 Task: Open a blank sheet, save the file as boostproductivity.doc Add Heading 'Ways to boost productivity: 'Ways to boost productivity:  Add the following points with arrow bulletsAdd the following points with arrow bullets •	Prioritize tasks_x000D_
•	Set deadlines_x000D_
•	Eliminate distractions_x000D_
 Highlight heading with color  Grey Select the entire text and apply  Outside Borders ,change the font size of heading and points to 22
Action: Mouse moved to (24, 21)
Screenshot: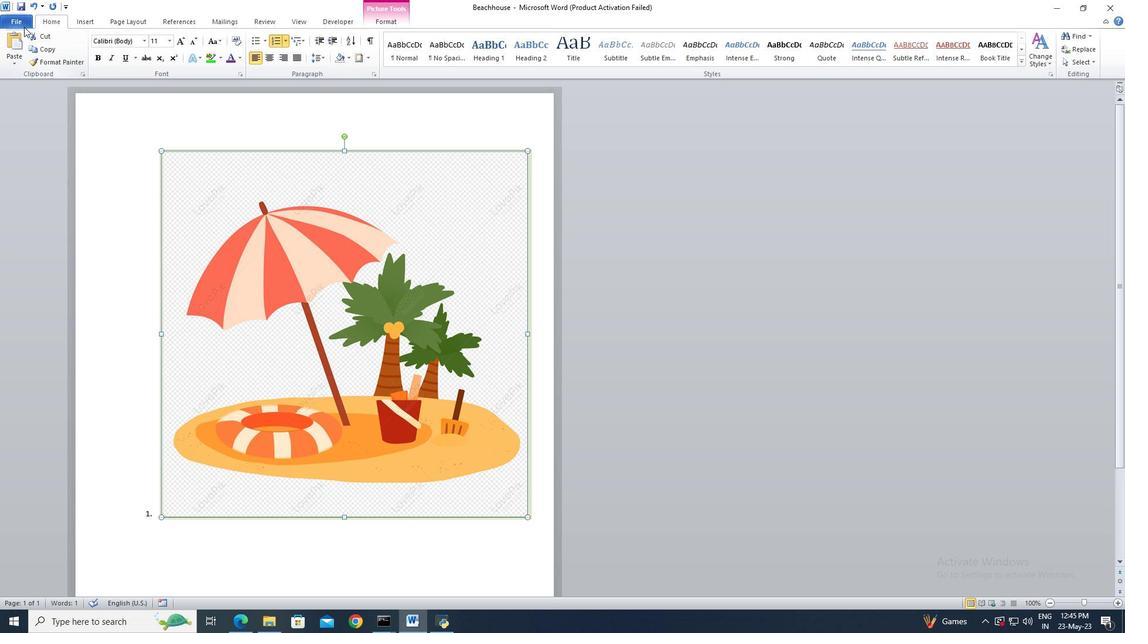 
Action: Mouse pressed left at (24, 21)
Screenshot: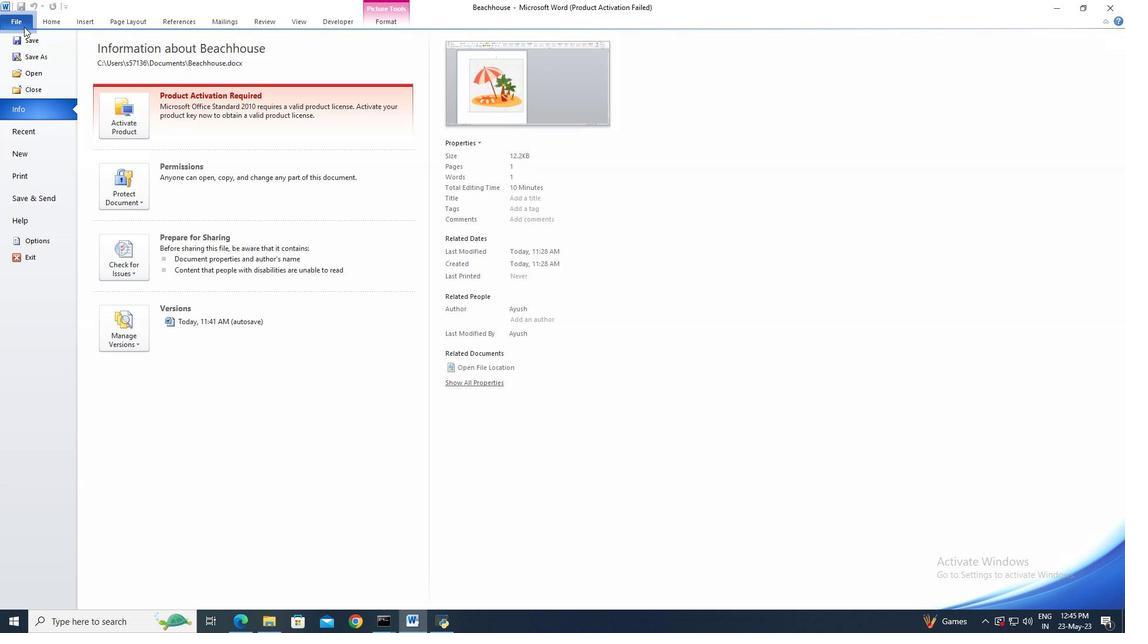 
Action: Mouse moved to (21, 148)
Screenshot: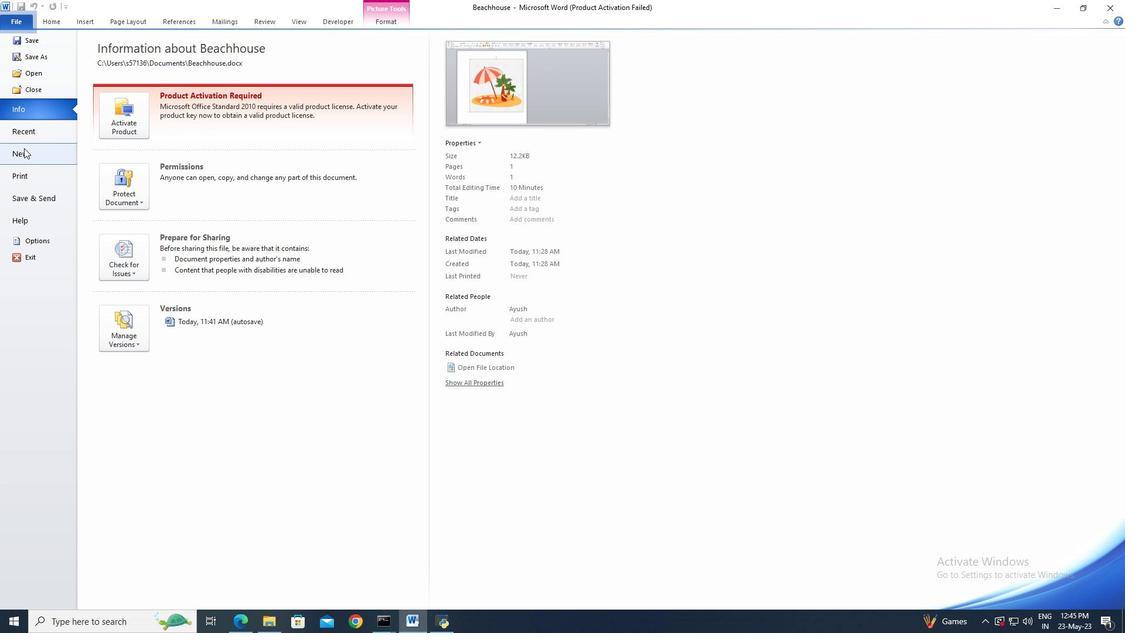 
Action: Mouse pressed left at (21, 148)
Screenshot: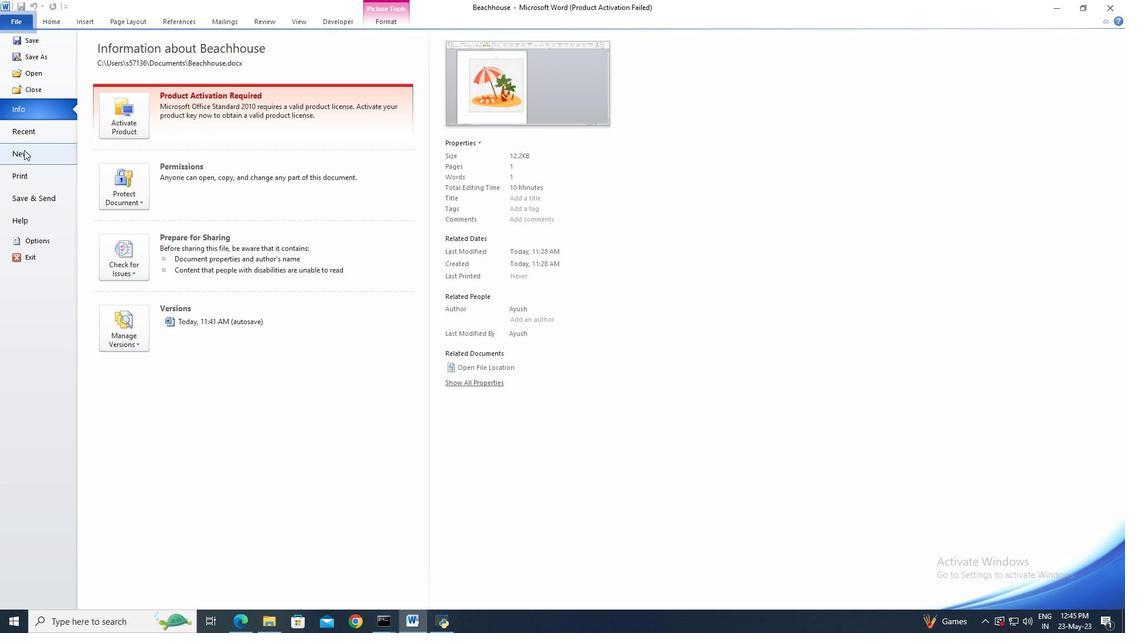 
Action: Mouse moved to (575, 293)
Screenshot: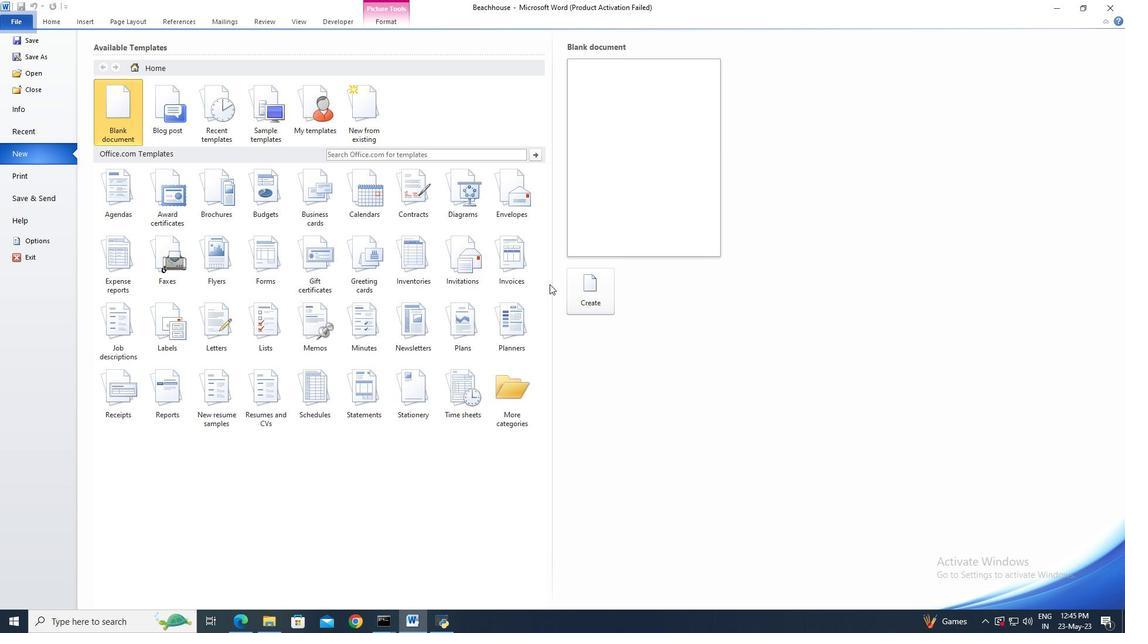 
Action: Mouse pressed left at (575, 293)
Screenshot: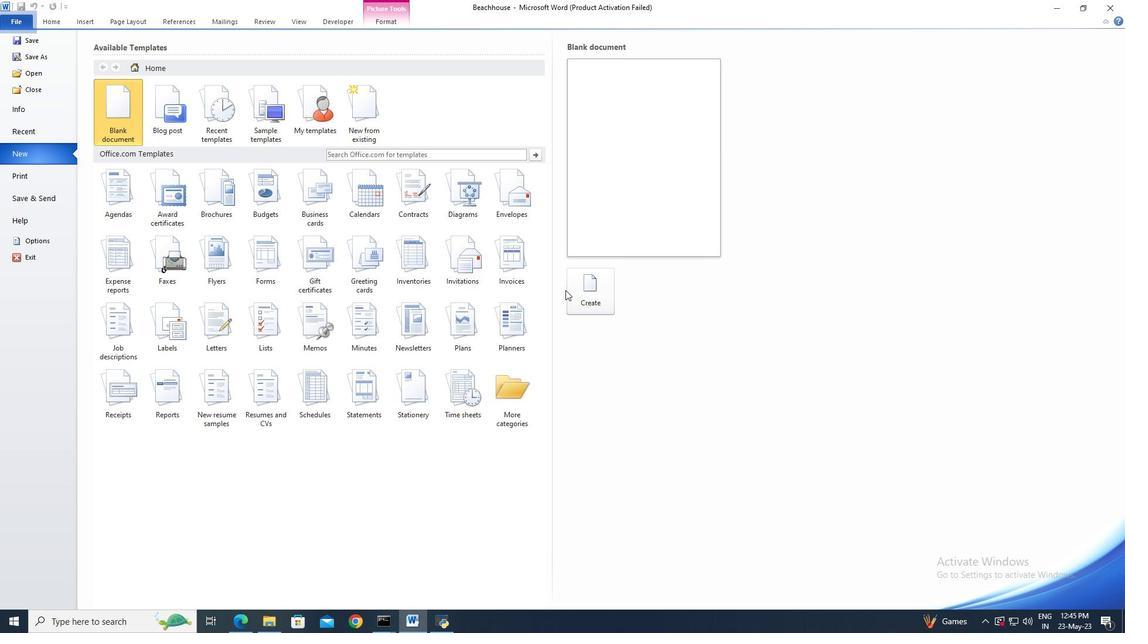 
Action: Mouse moved to (24, 17)
Screenshot: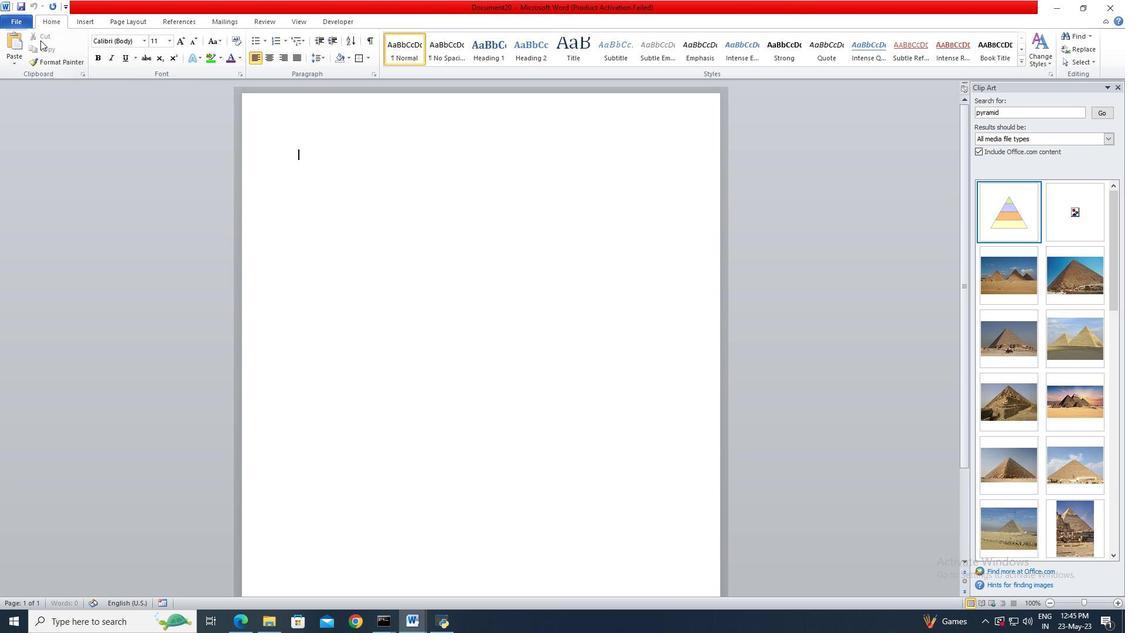 
Action: Mouse pressed left at (24, 17)
Screenshot: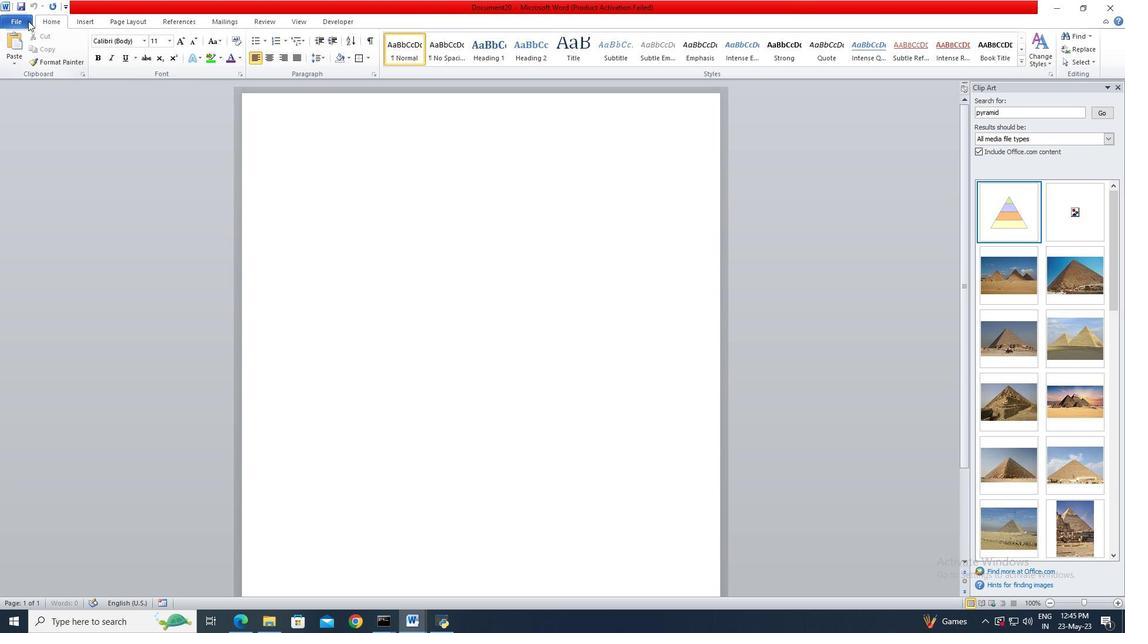 
Action: Mouse moved to (28, 60)
Screenshot: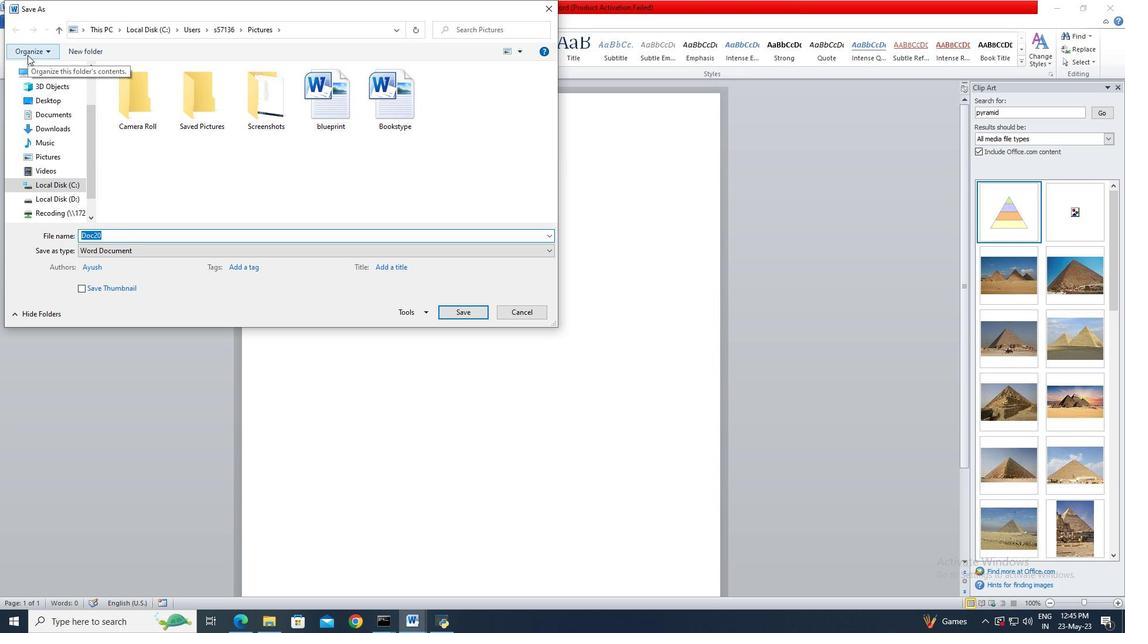
Action: Mouse pressed left at (28, 60)
Screenshot: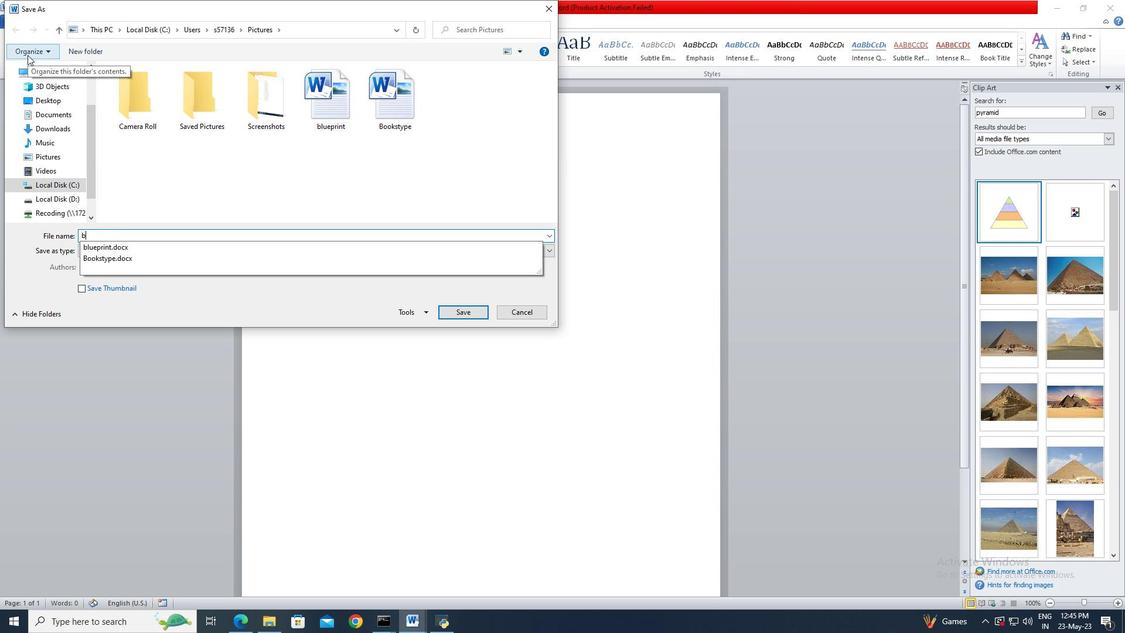 
Action: Mouse moved to (544, 318)
Screenshot: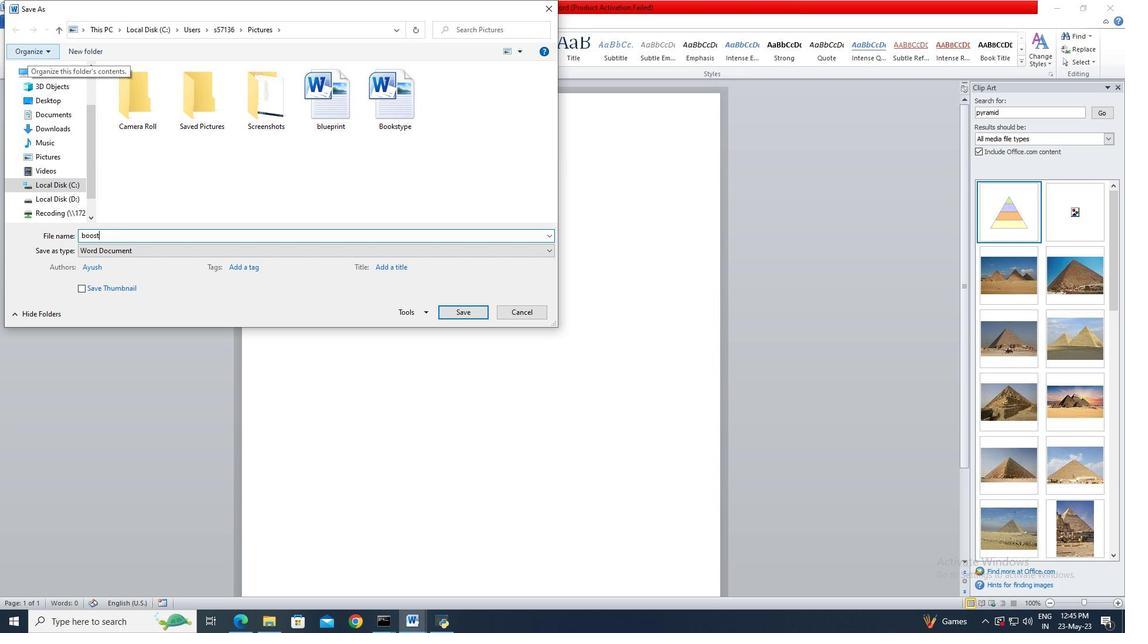 
Action: Mouse pressed left at (544, 318)
Screenshot: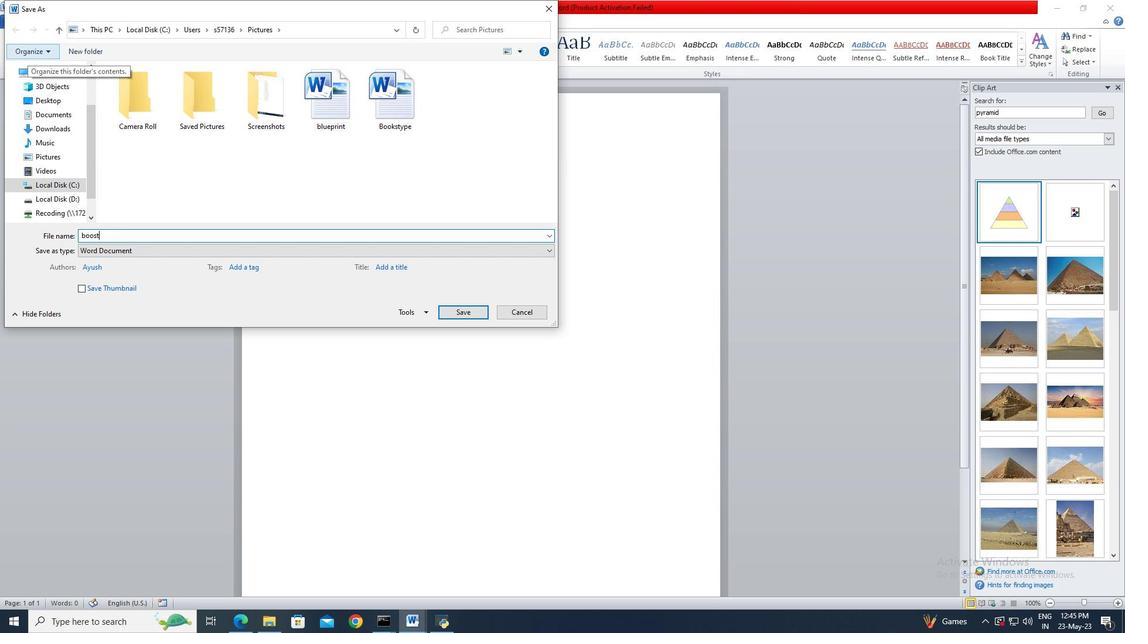 
Action: Mouse moved to (24, 26)
Screenshot: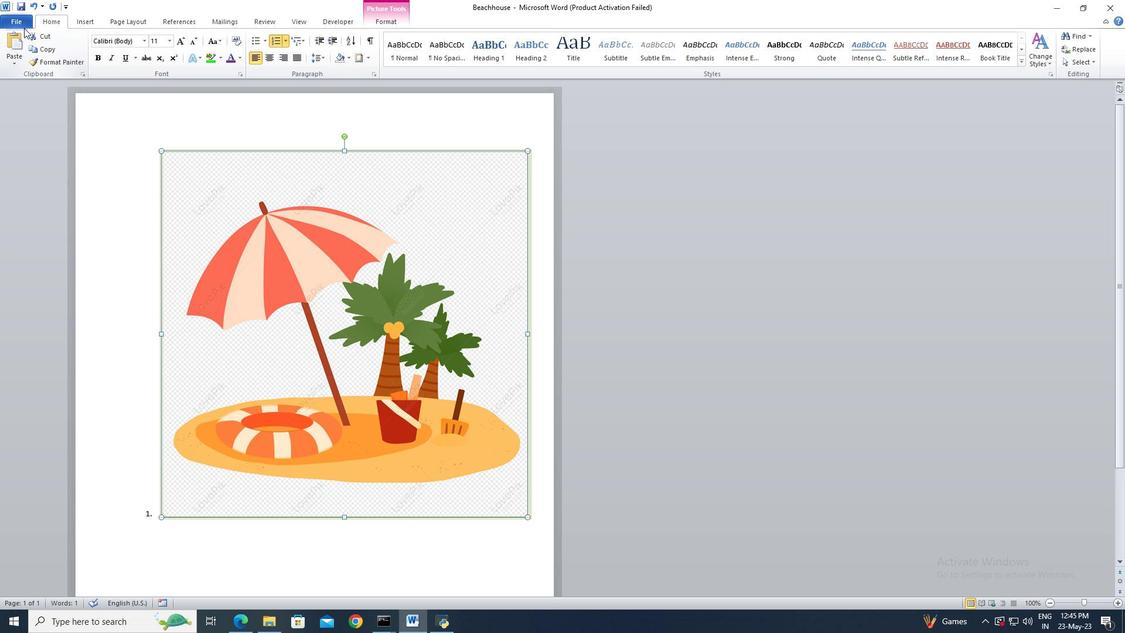 
Action: Mouse pressed left at (24, 26)
Screenshot: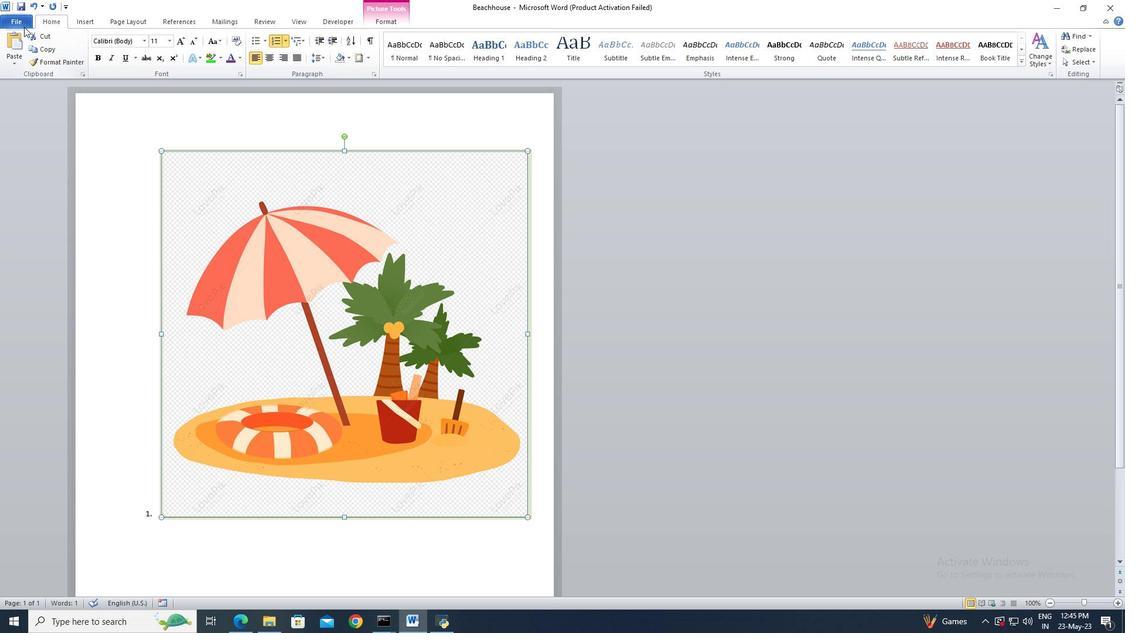 
Action: Mouse moved to (24, 150)
Screenshot: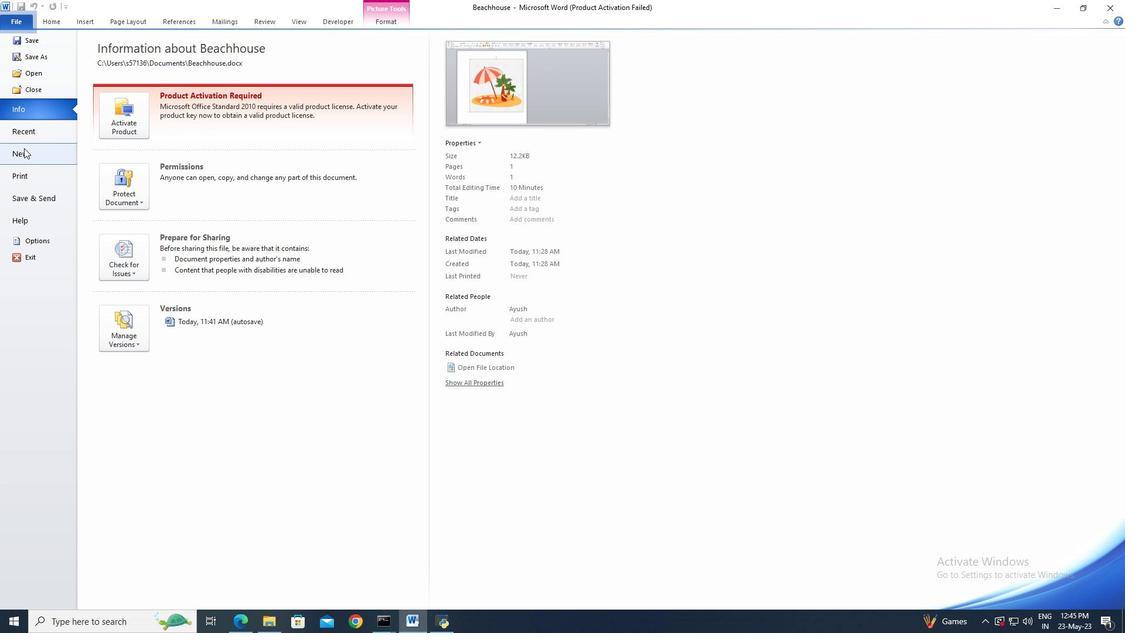 
Action: Mouse pressed left at (24, 150)
Screenshot: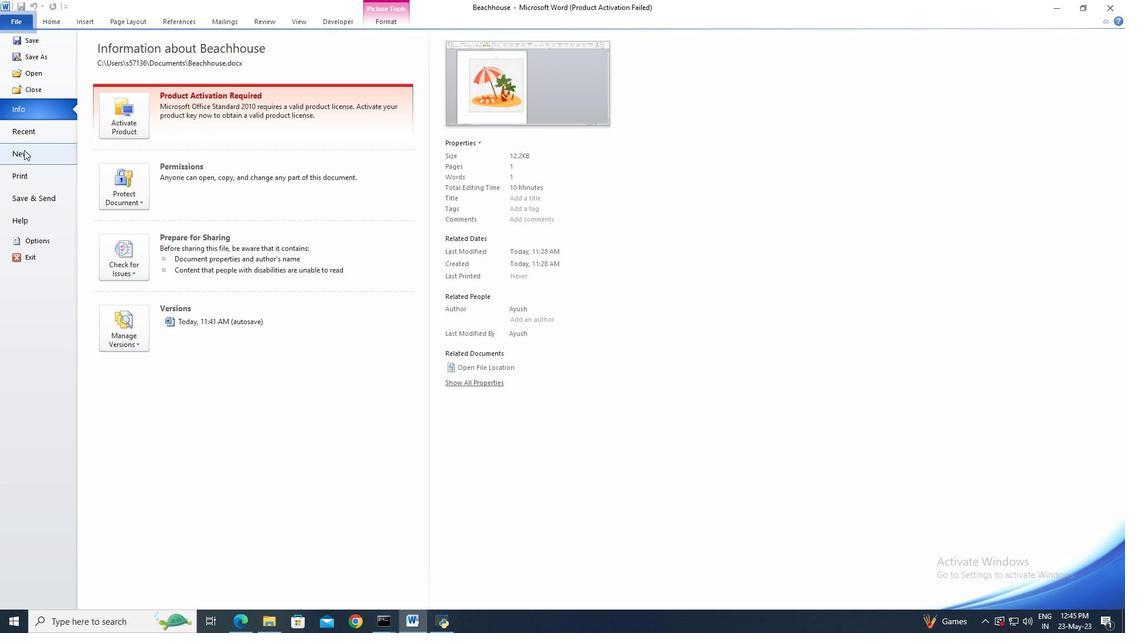 
Action: Mouse moved to (572, 291)
Screenshot: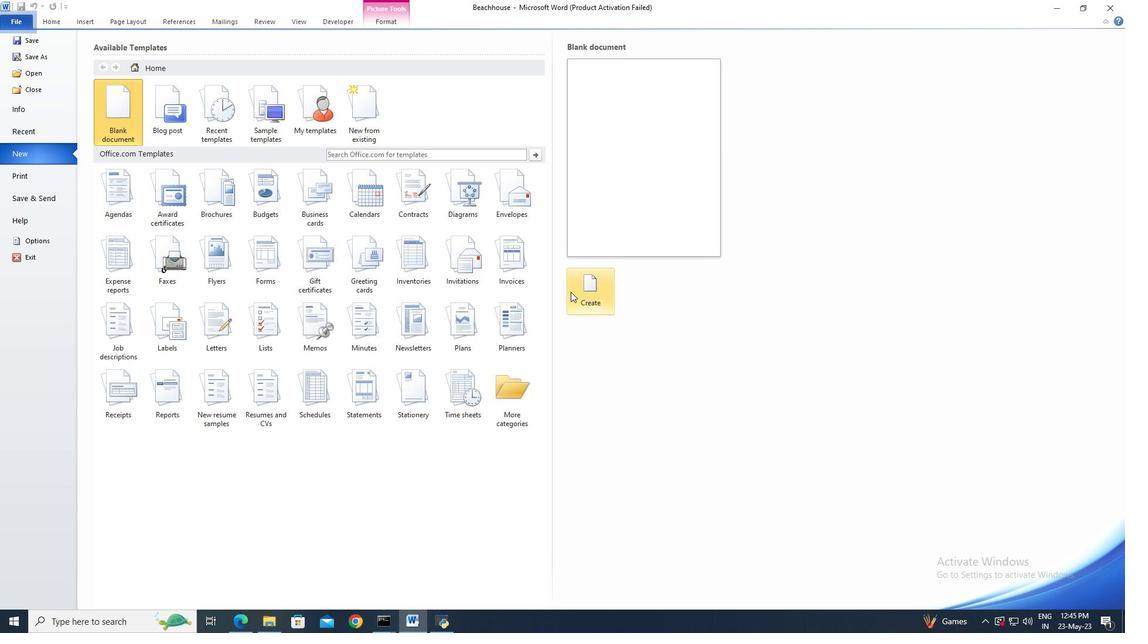 
Action: Mouse pressed left at (572, 291)
Screenshot: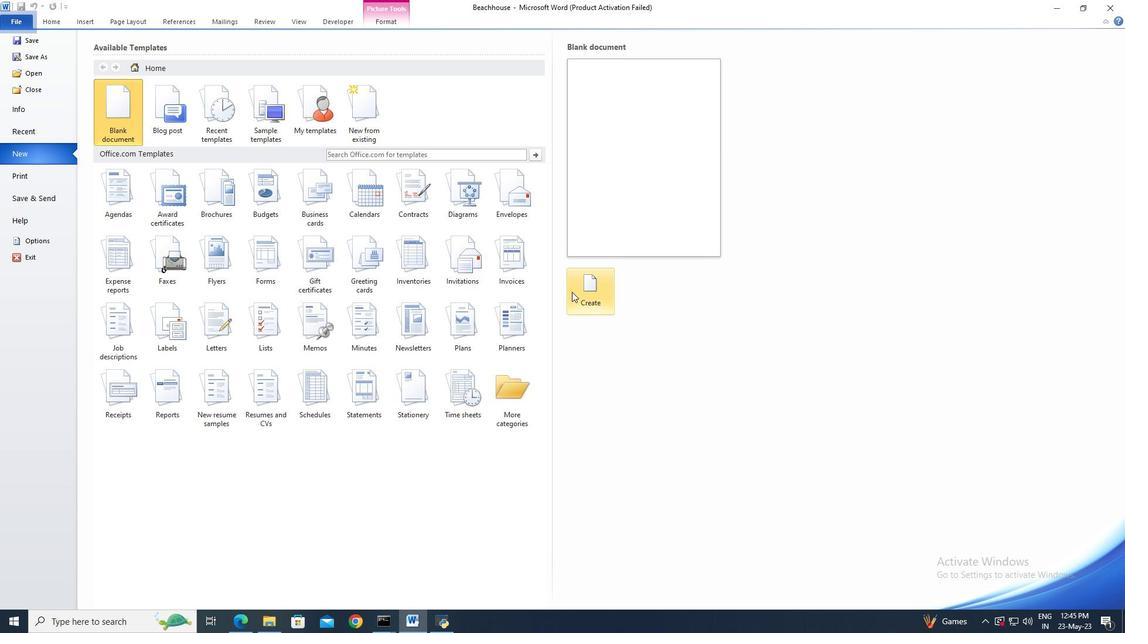 
Action: Mouse moved to (27, 21)
Screenshot: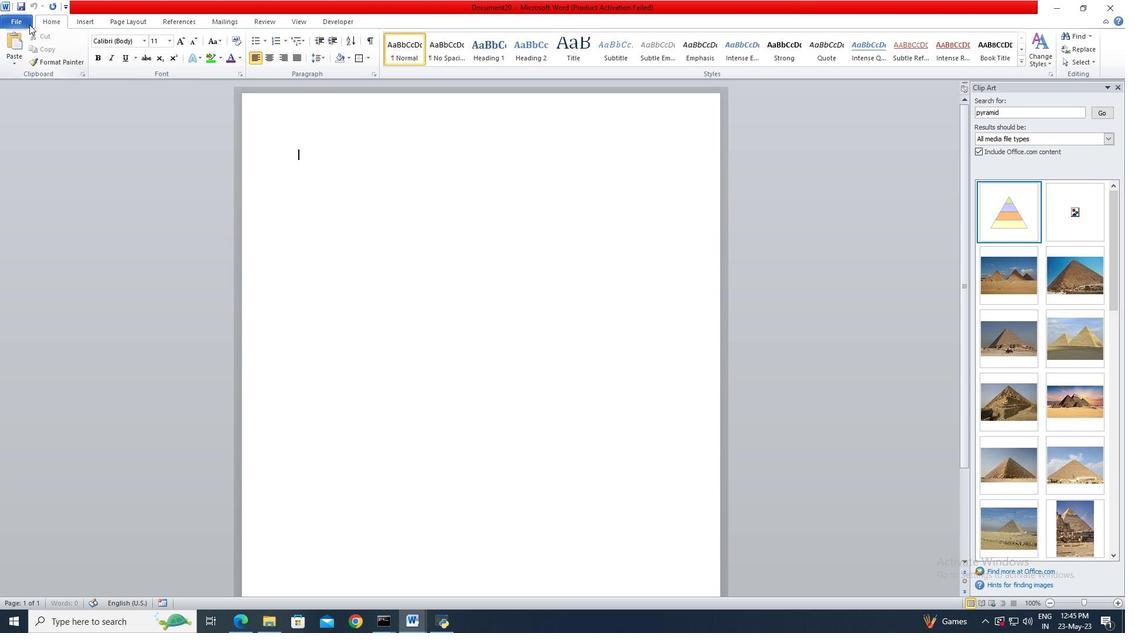 
Action: Mouse pressed left at (27, 21)
Screenshot: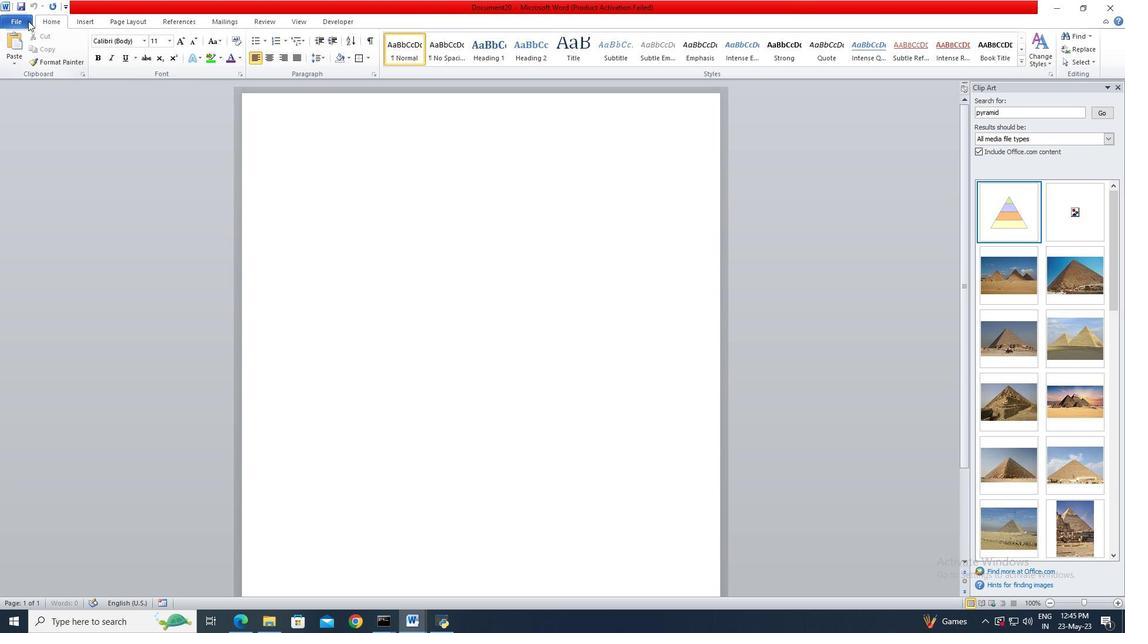
Action: Mouse moved to (27, 55)
Screenshot: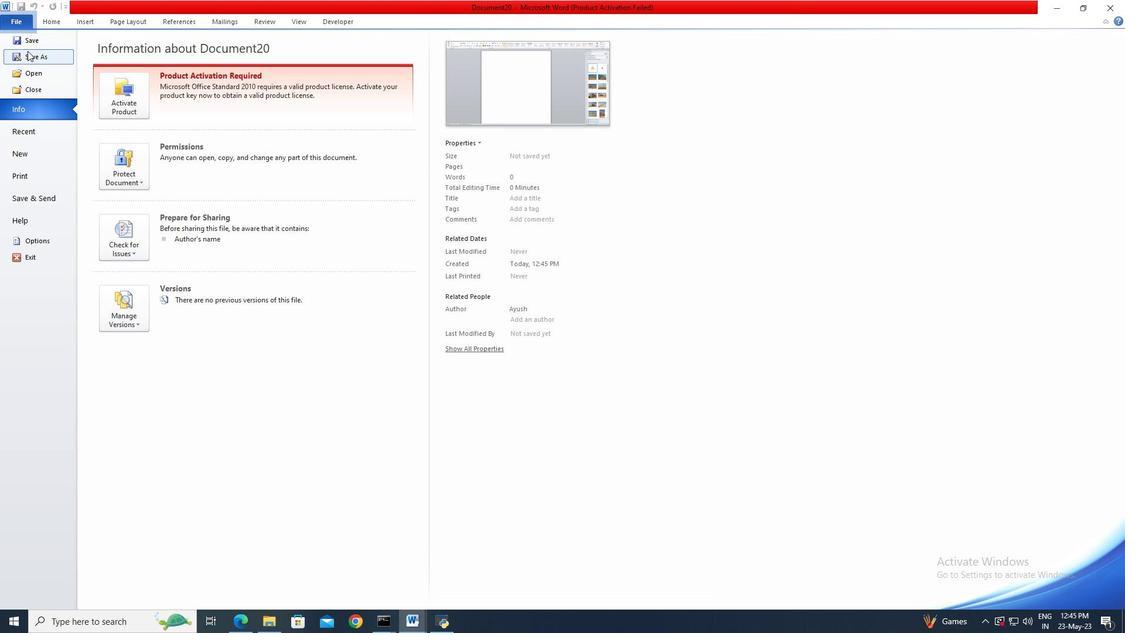 
Action: Mouse pressed left at (27, 55)
Screenshot: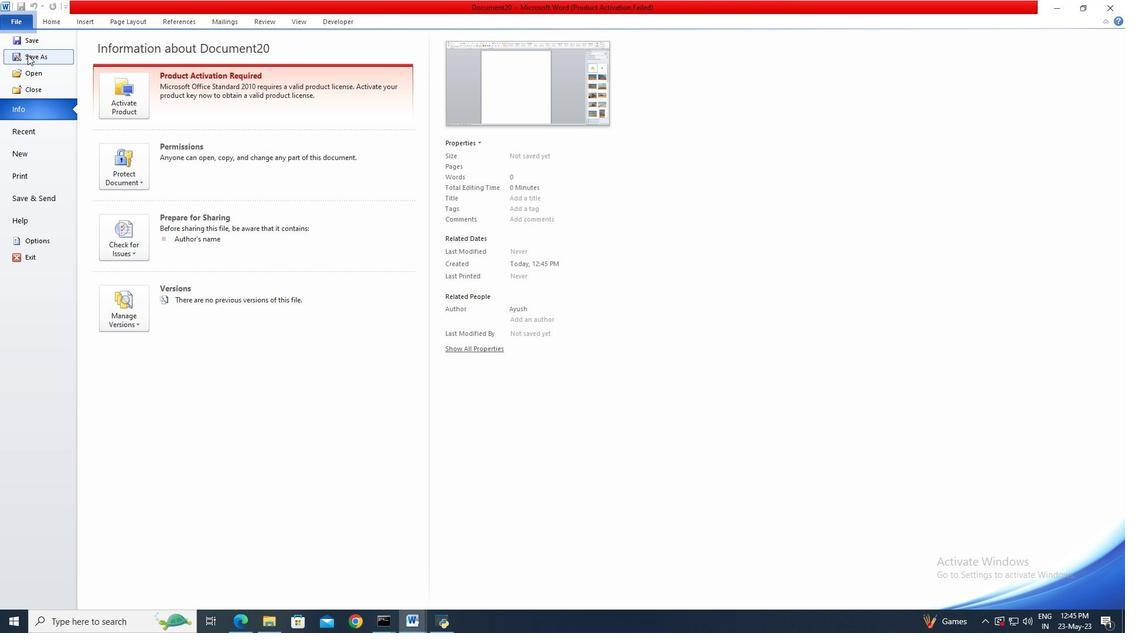 
Action: Key pressed boostproductivity
Screenshot: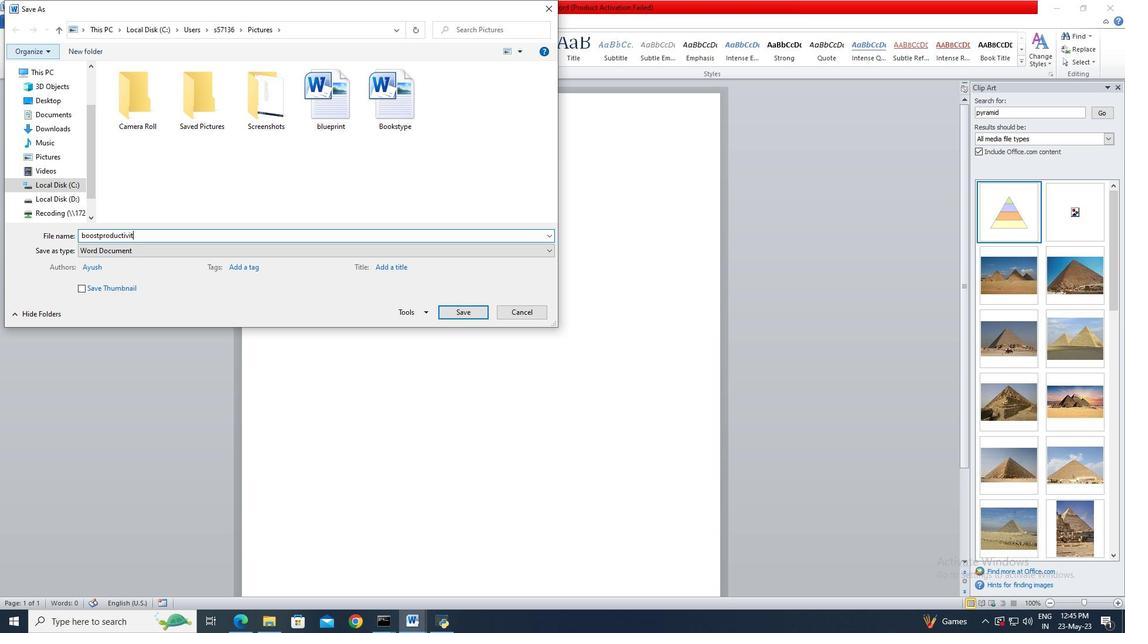 
Action: Mouse moved to (452, 310)
Screenshot: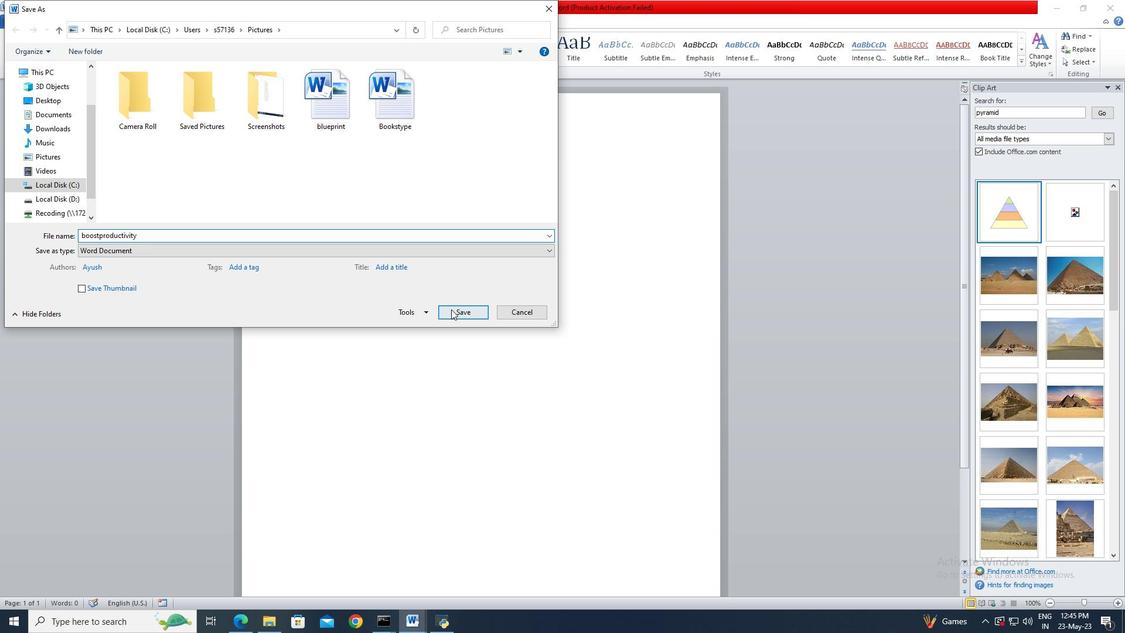 
Action: Mouse pressed left at (452, 310)
Screenshot: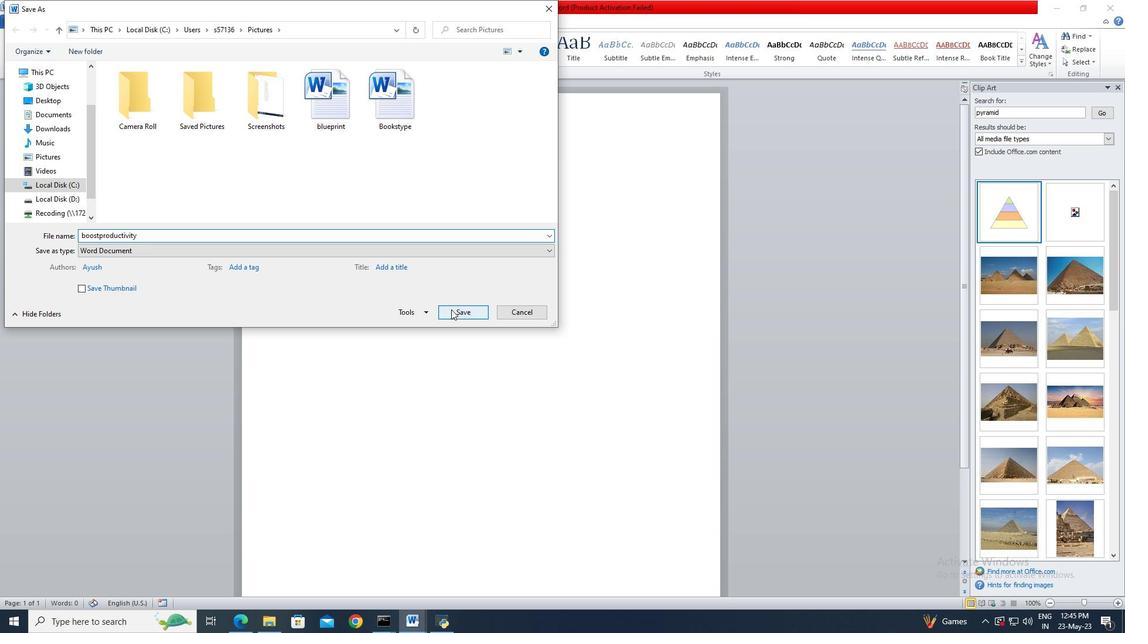 
Action: Mouse moved to (494, 59)
Screenshot: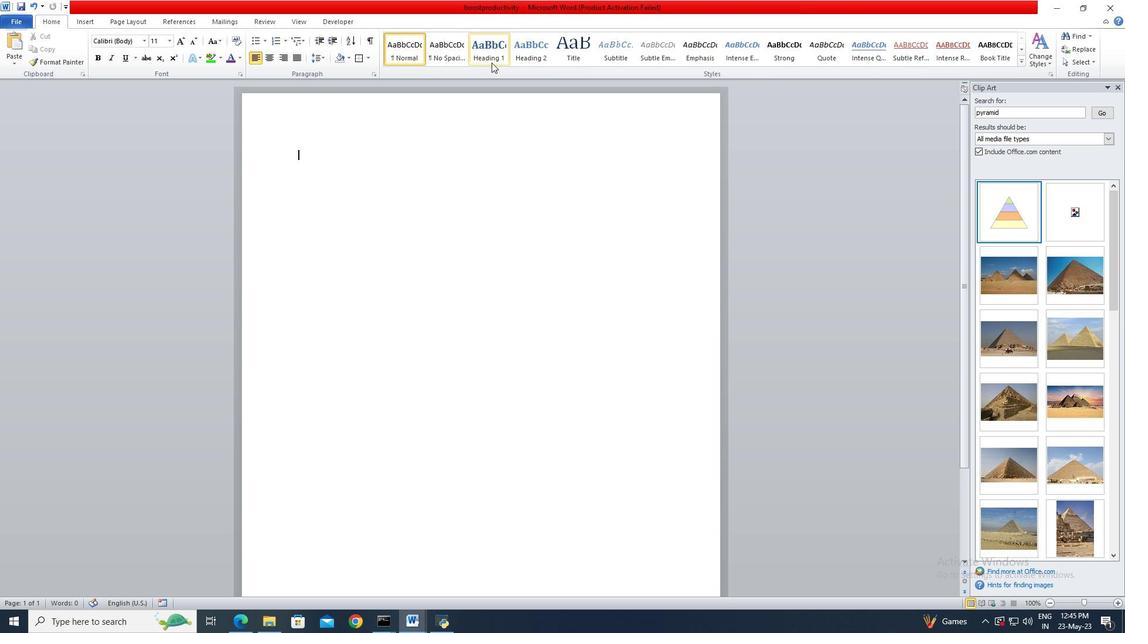 
Action: Mouse pressed left at (494, 59)
Screenshot: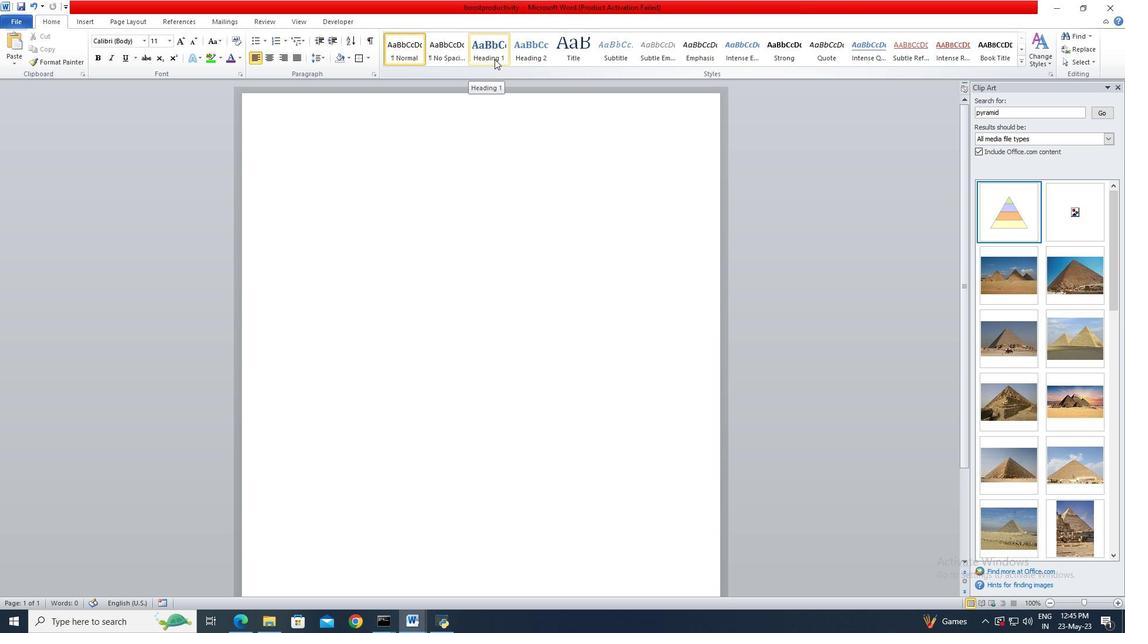 
Action: Mouse moved to (386, 173)
Screenshot: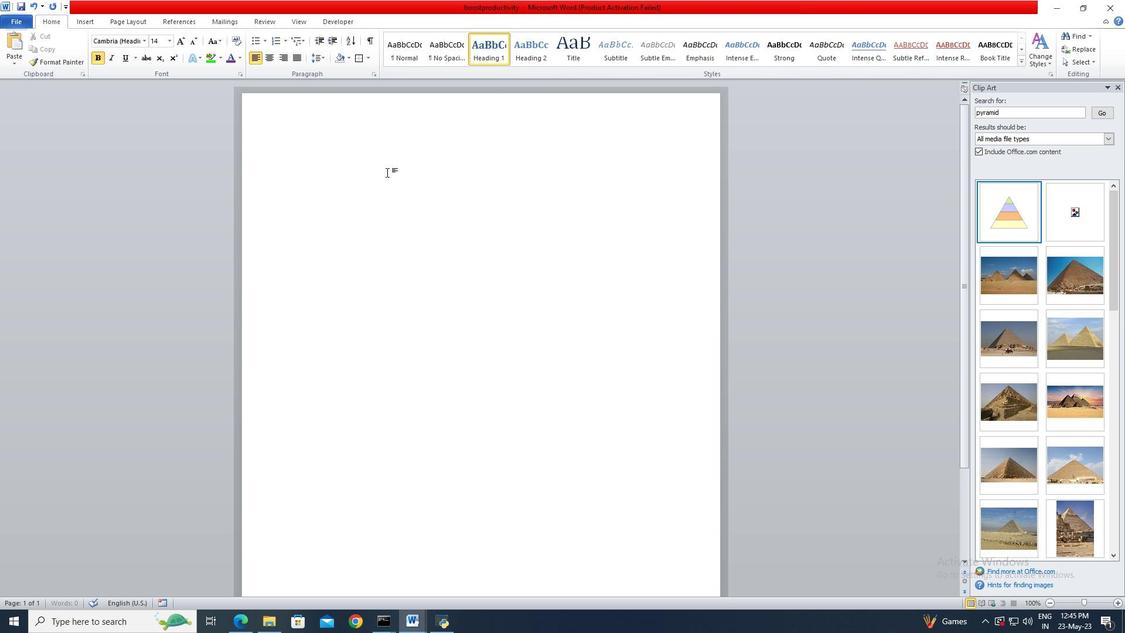
Action: Mouse pressed left at (386, 173)
Screenshot: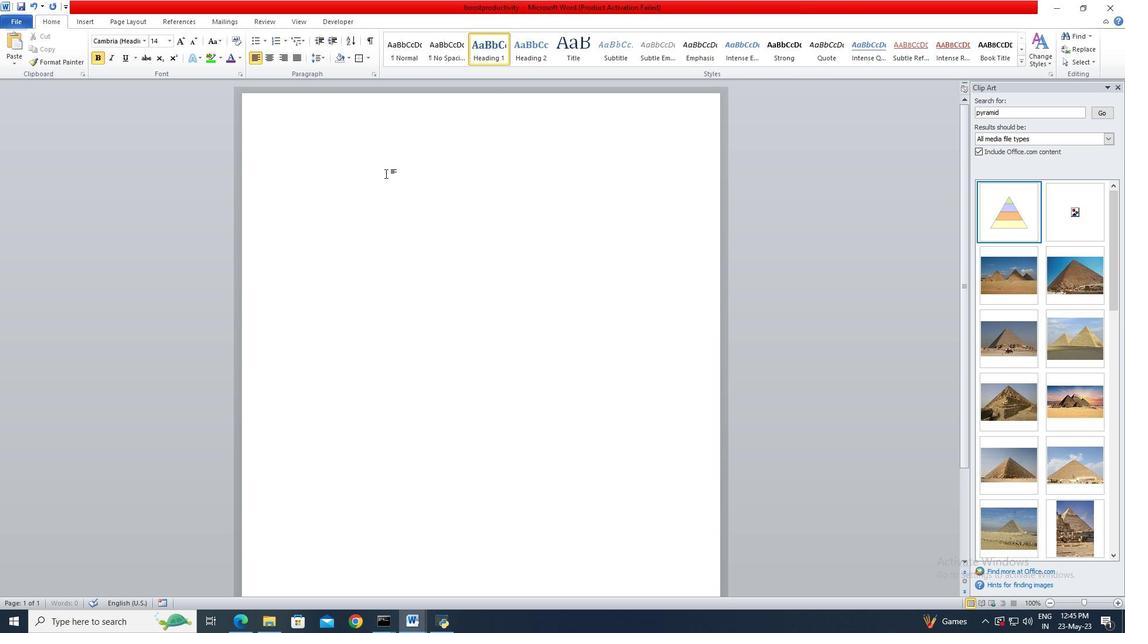 
Action: Key pressed <Key.shift>Ways<Key.space>to<Key.space>boos<Key.backspace>ost<Key.space>produc<Key.backspace><Key.backspace>ductiviiity<Key.enter><Key.enter><Key.enter>
Screenshot: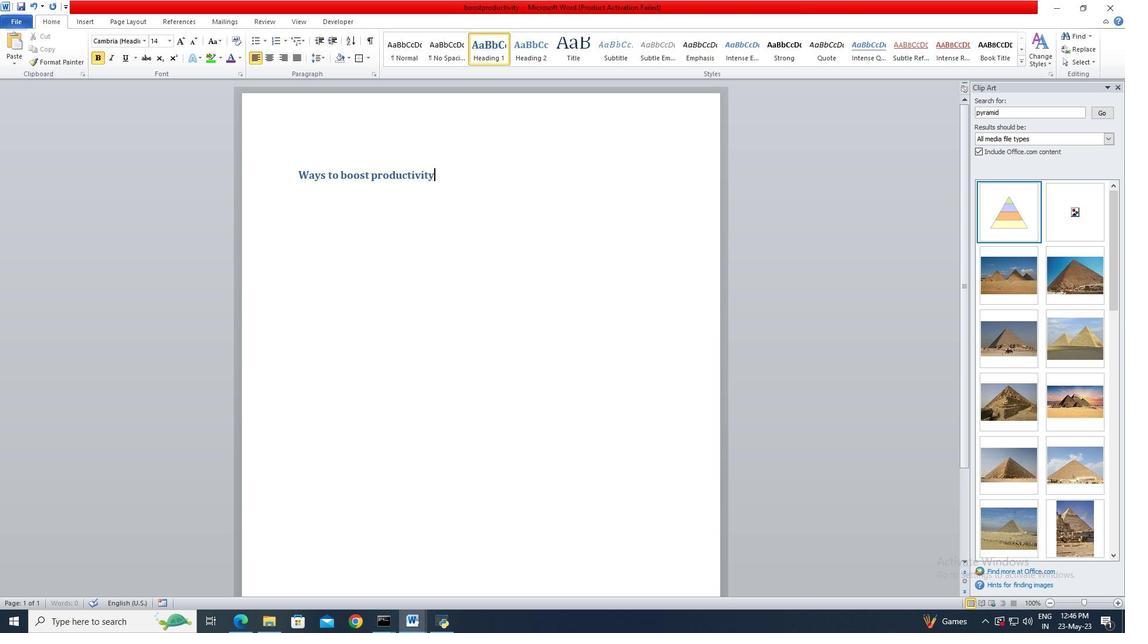 
Action: Mouse moved to (267, 41)
Screenshot: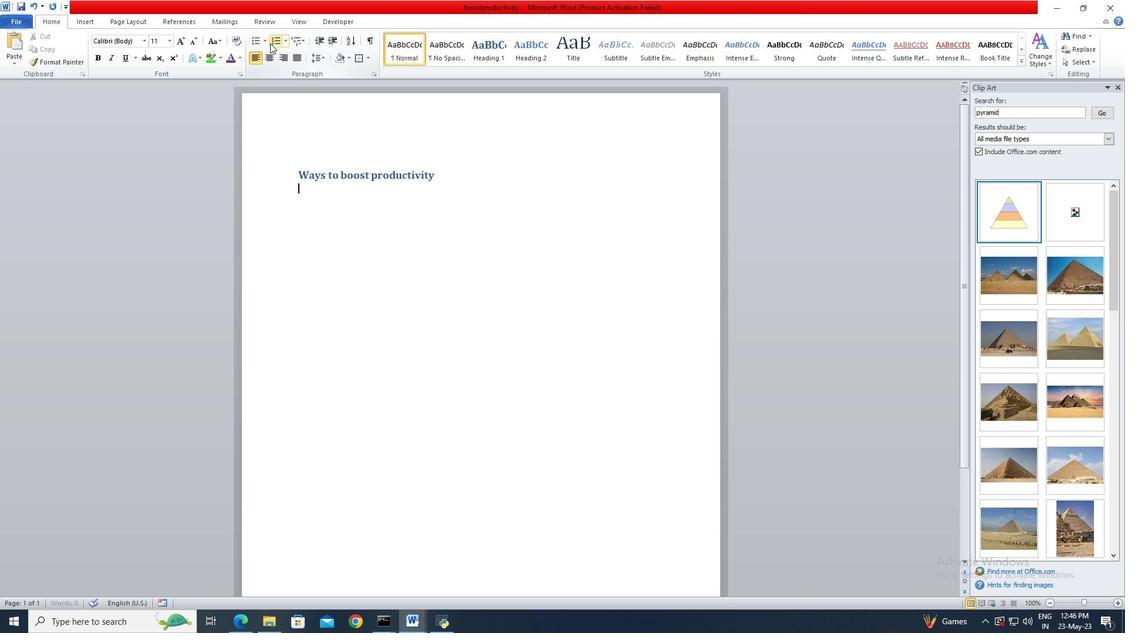 
Action: Mouse pressed left at (267, 41)
Screenshot: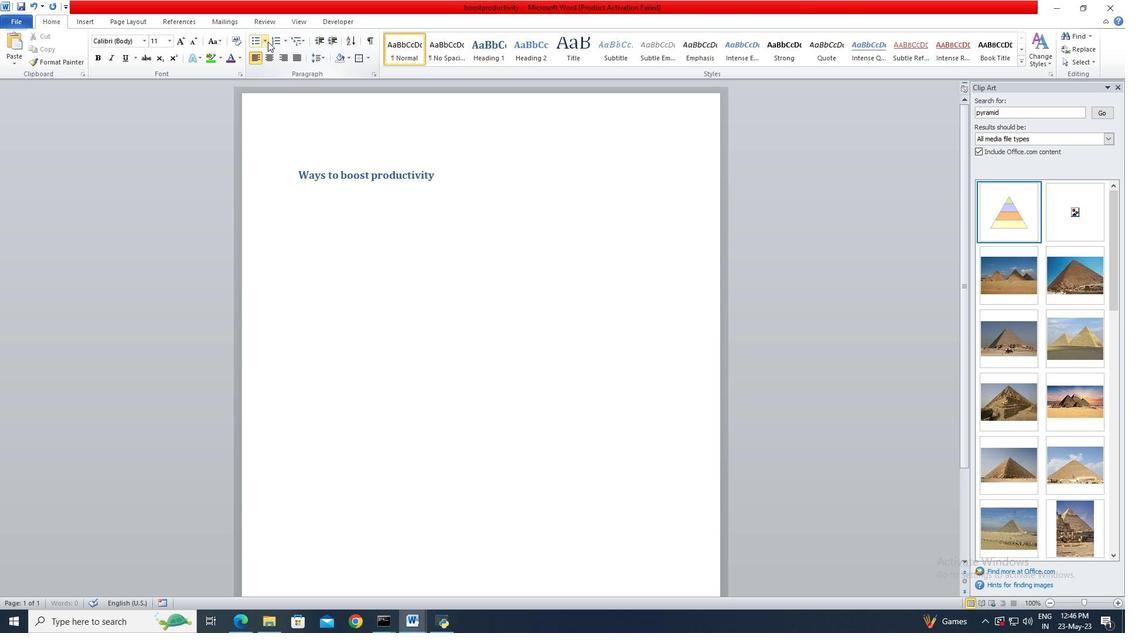 
Action: Mouse moved to (265, 99)
Screenshot: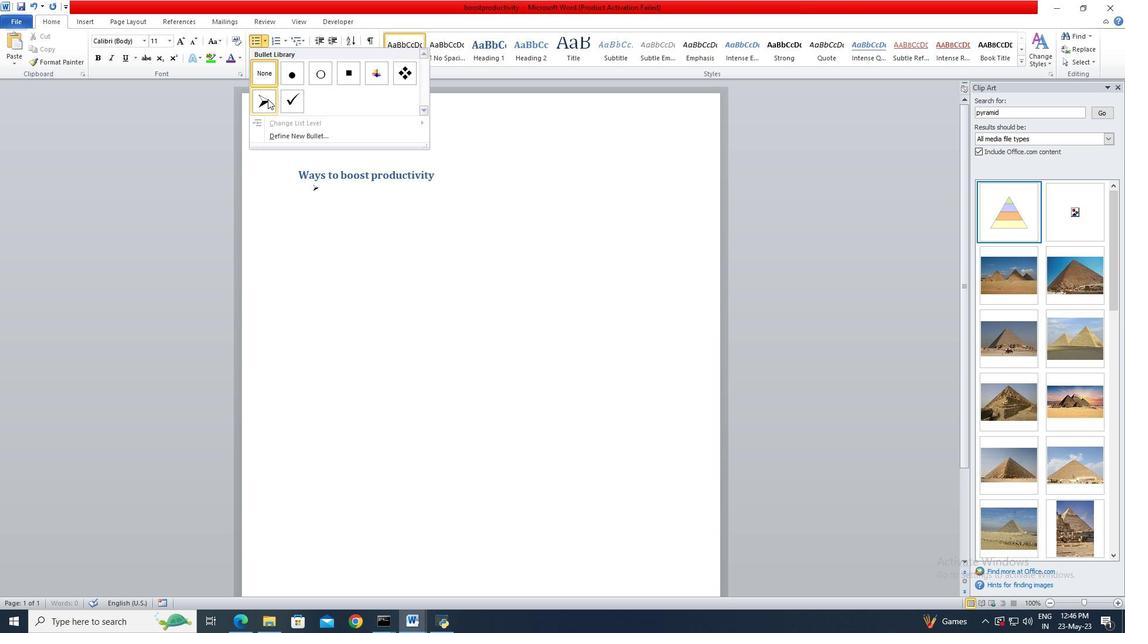 
Action: Mouse pressed left at (265, 99)
Screenshot: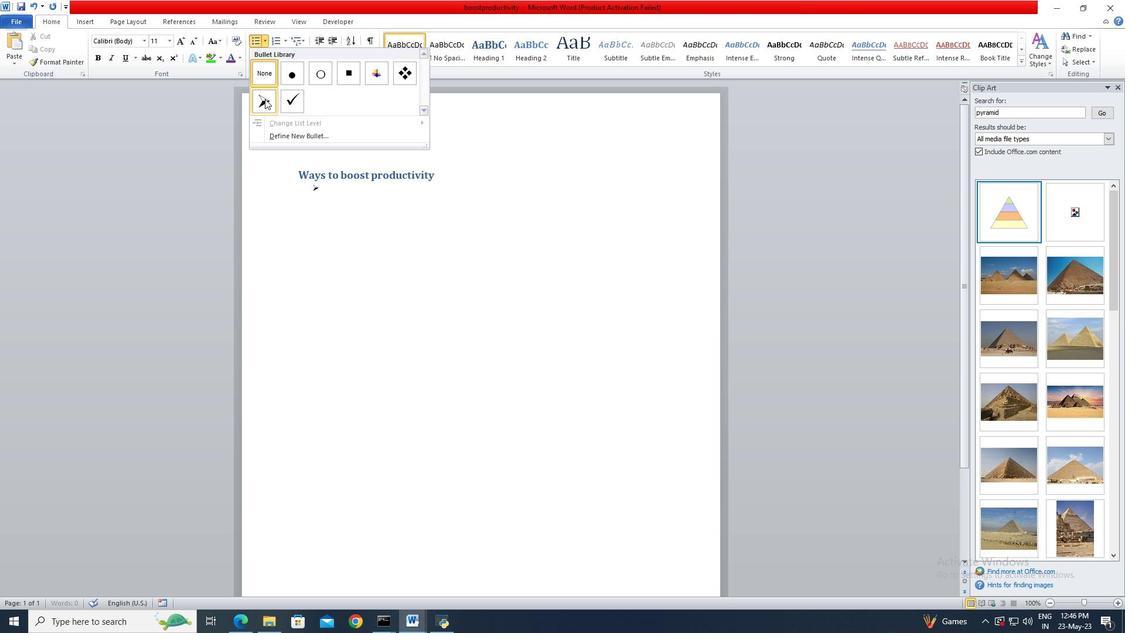 
Action: Mouse moved to (350, 215)
Screenshot: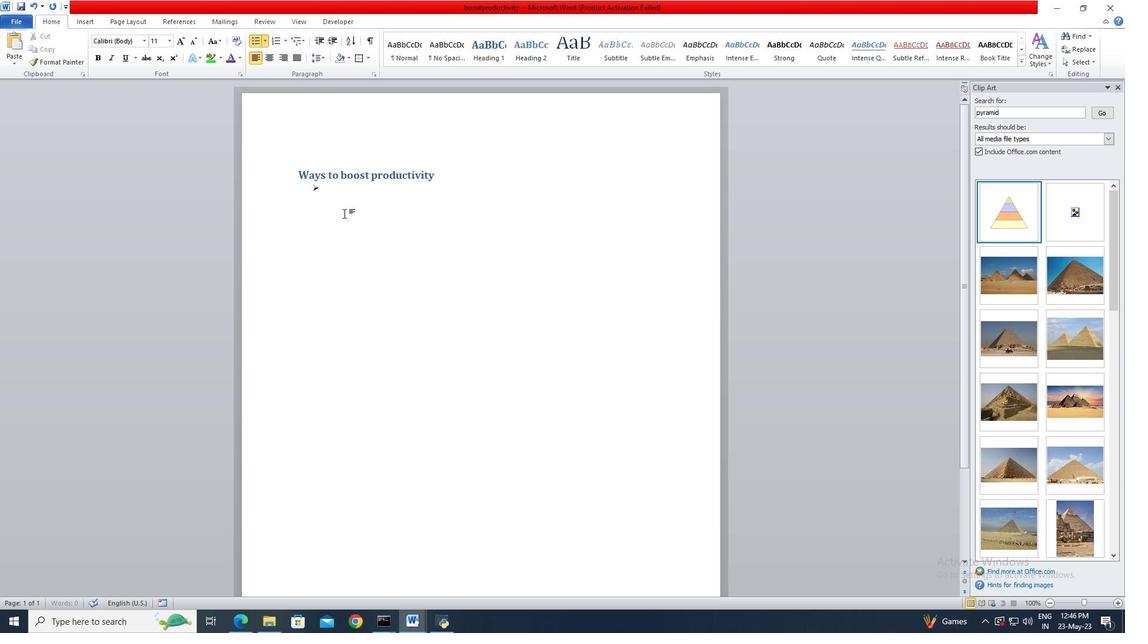 
Action: Key pressed <Key.shift>Prioritize<Key.space>t<Key.backspace><Key.space>tasks<Key.enter><Key.shift>Set<Key.space><Key.space>deaddlineesss<Key.enter><Key.shift>El<Key.backspace><Key.shift>Elimiinatte<Key.space>distracctions
Screenshot: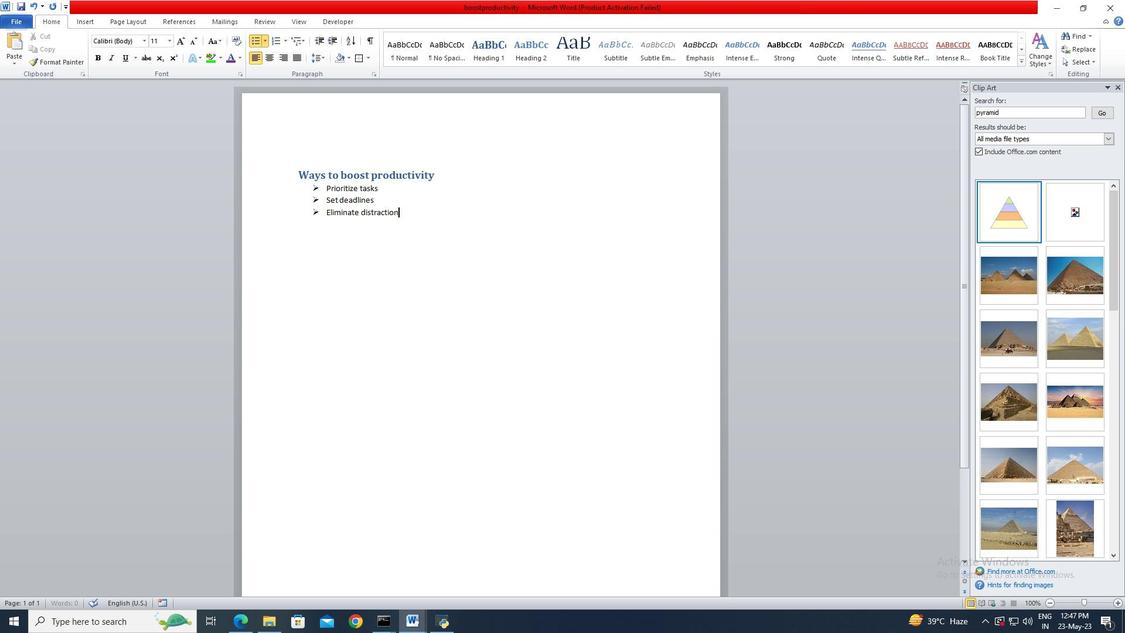 
Action: Mouse moved to (294, 172)
Screenshot: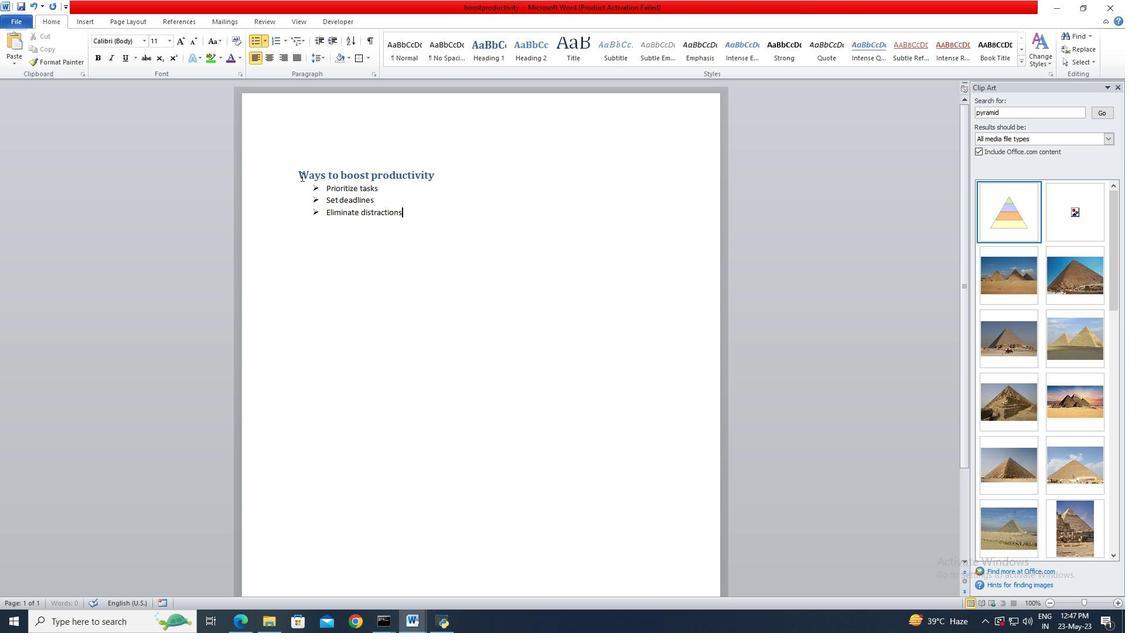 
Action: Mouse pressed left at (294, 172)
Screenshot: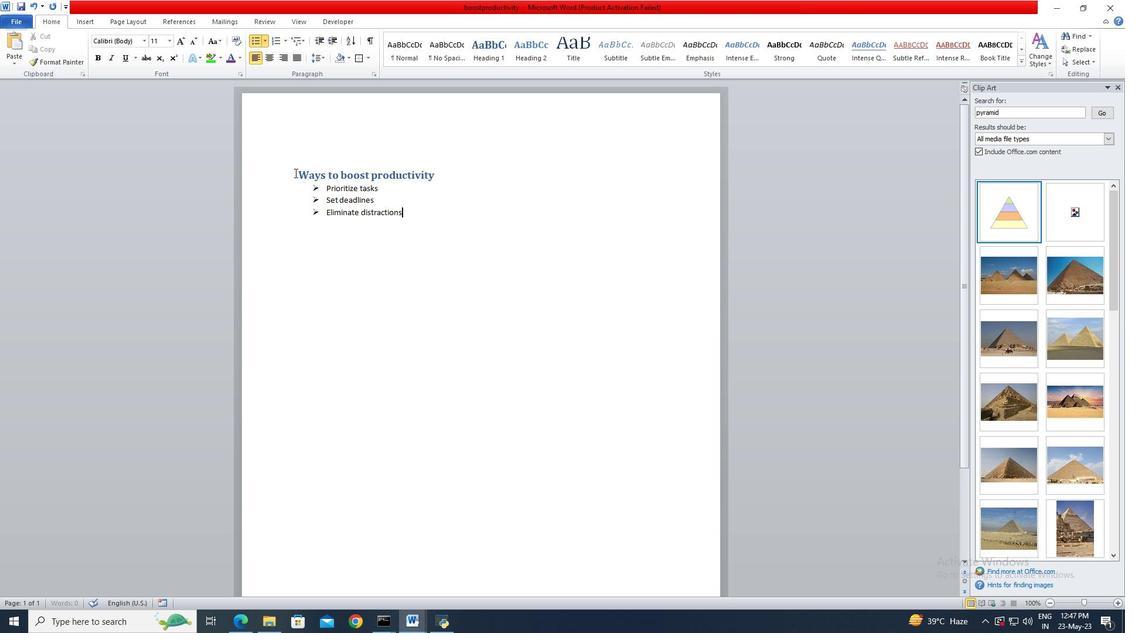 
Action: Mouse moved to (396, 170)
Screenshot: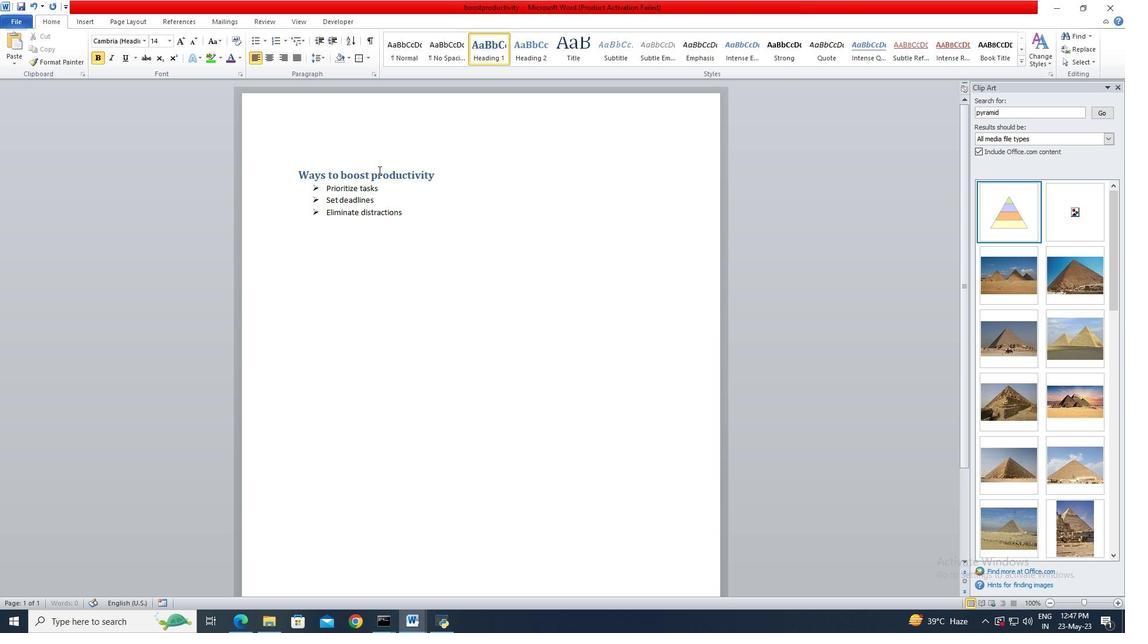
Action: Key pressed <Key.shift>
Screenshot: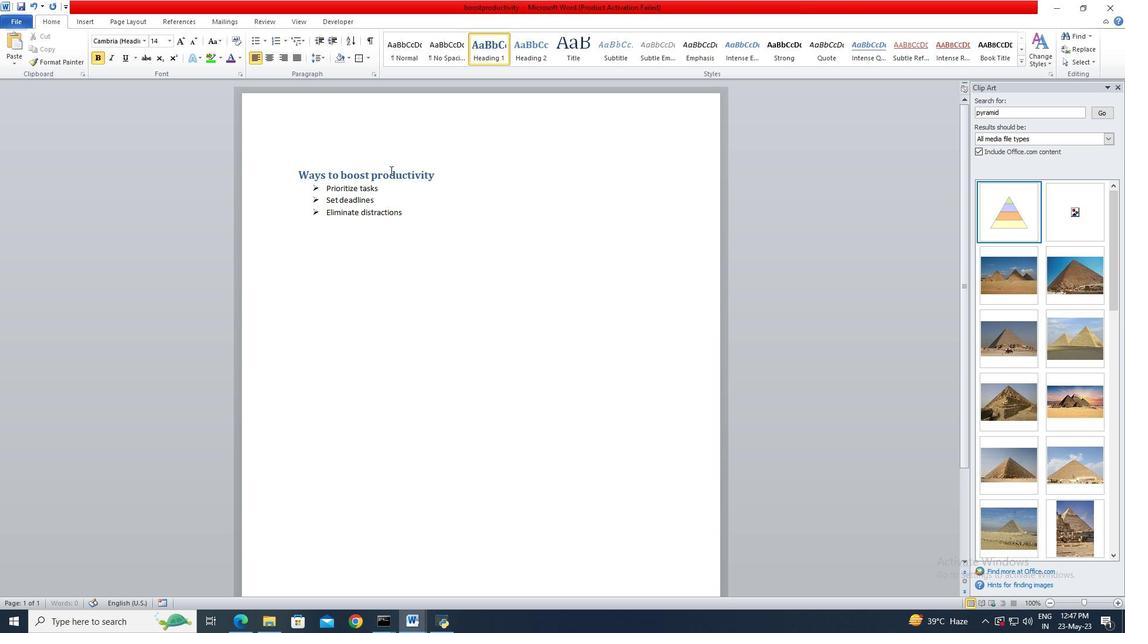 
Action: Mouse moved to (457, 170)
Screenshot: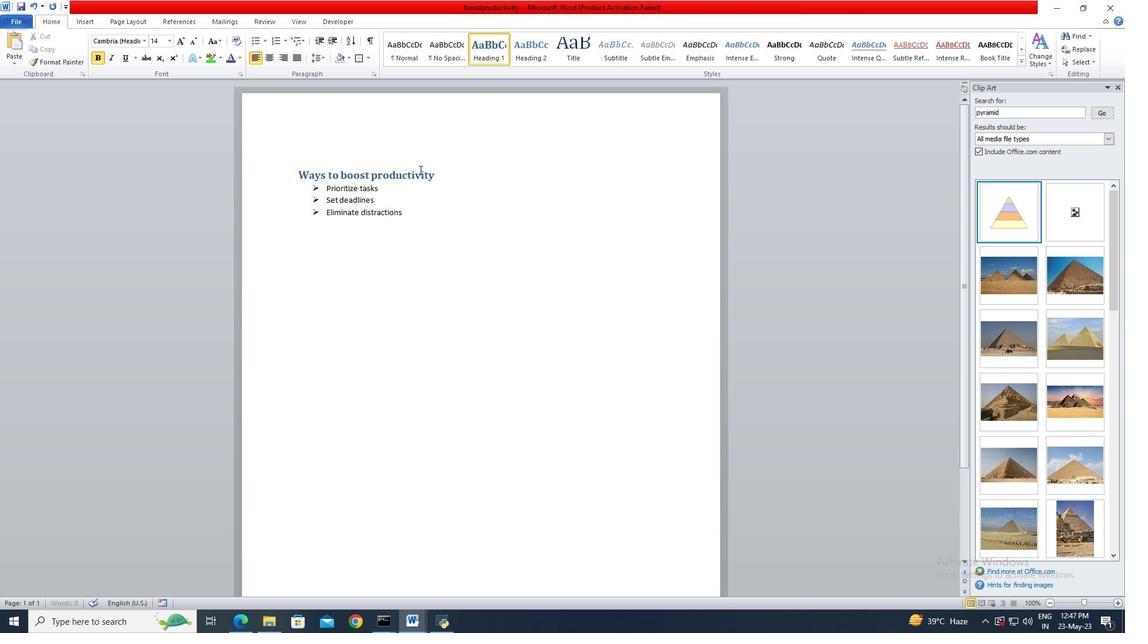 
Action: Mouse pressed left at (457, 170)
Screenshot: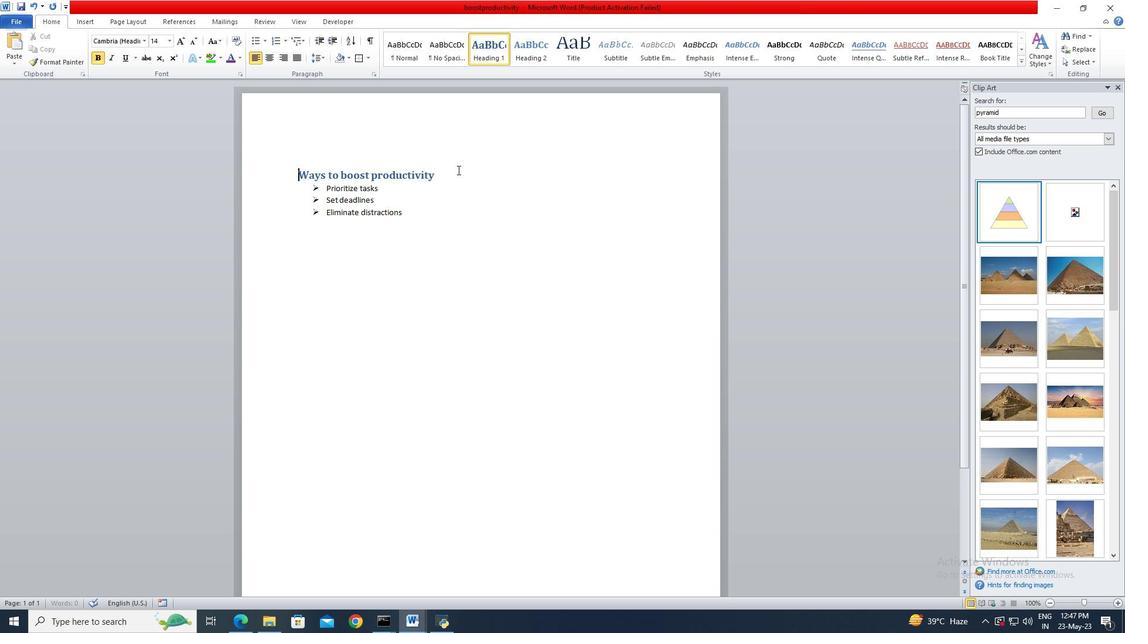 
Action: Key pressed <Key.shift><Key.shift><Key.shift><Key.shift><Key.shift>
Screenshot: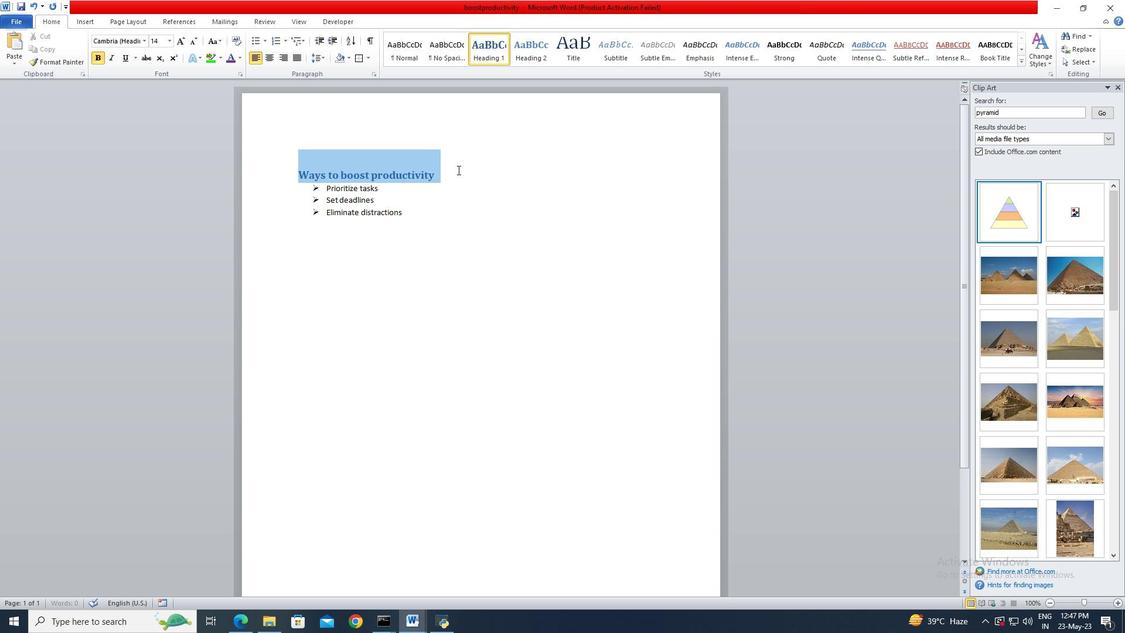 
Action: Mouse moved to (222, 57)
Screenshot: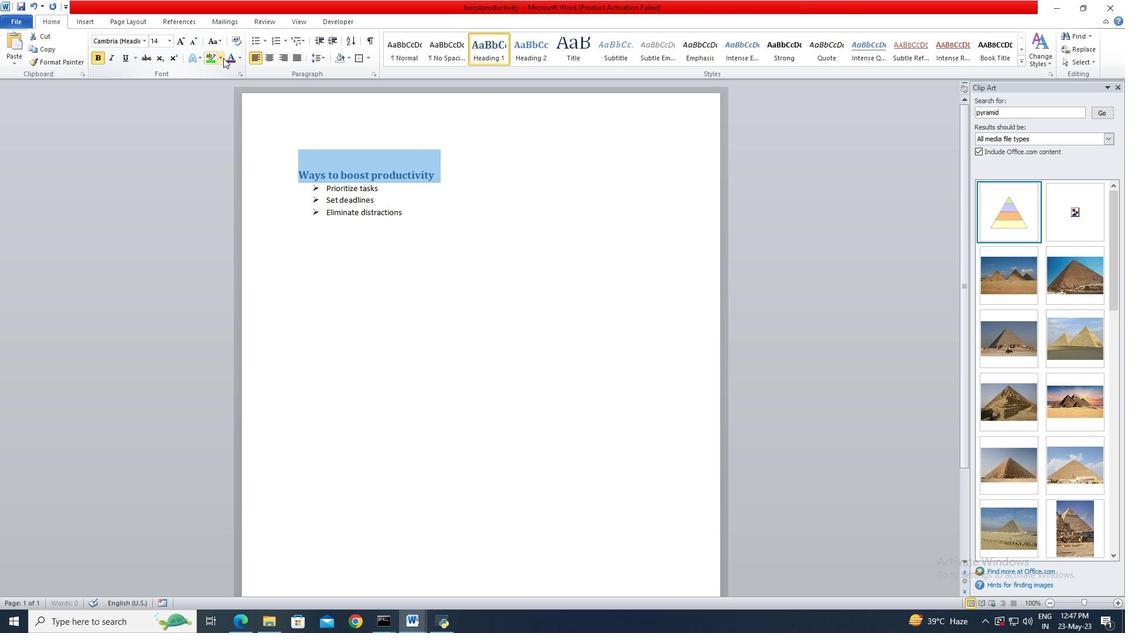 
Action: Mouse pressed left at (222, 57)
Screenshot: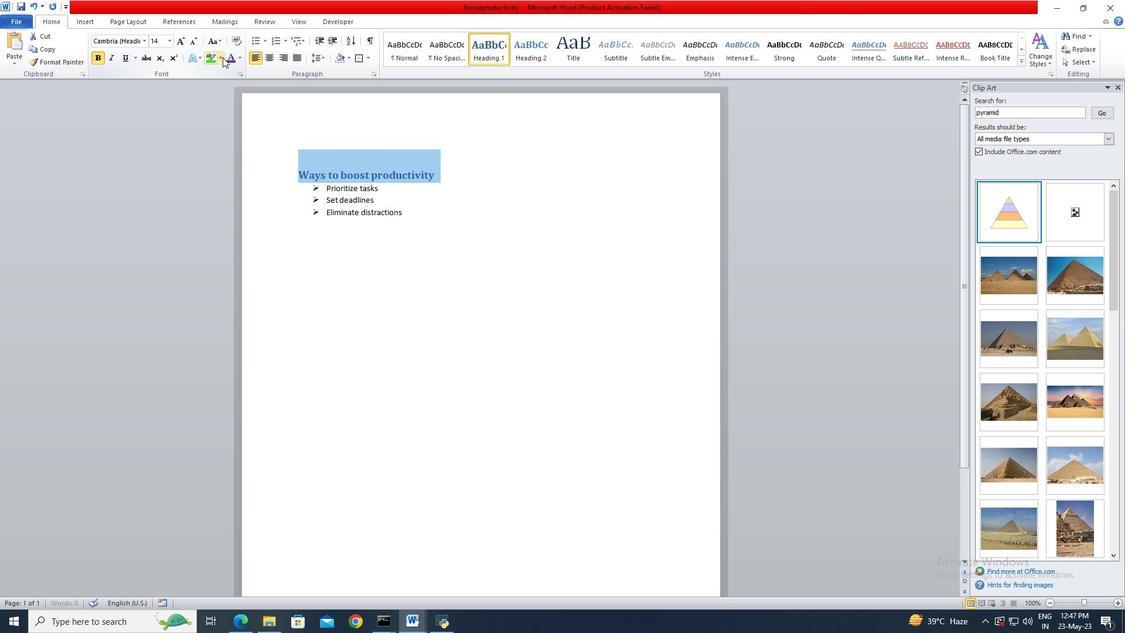 
Action: Mouse moved to (266, 107)
Screenshot: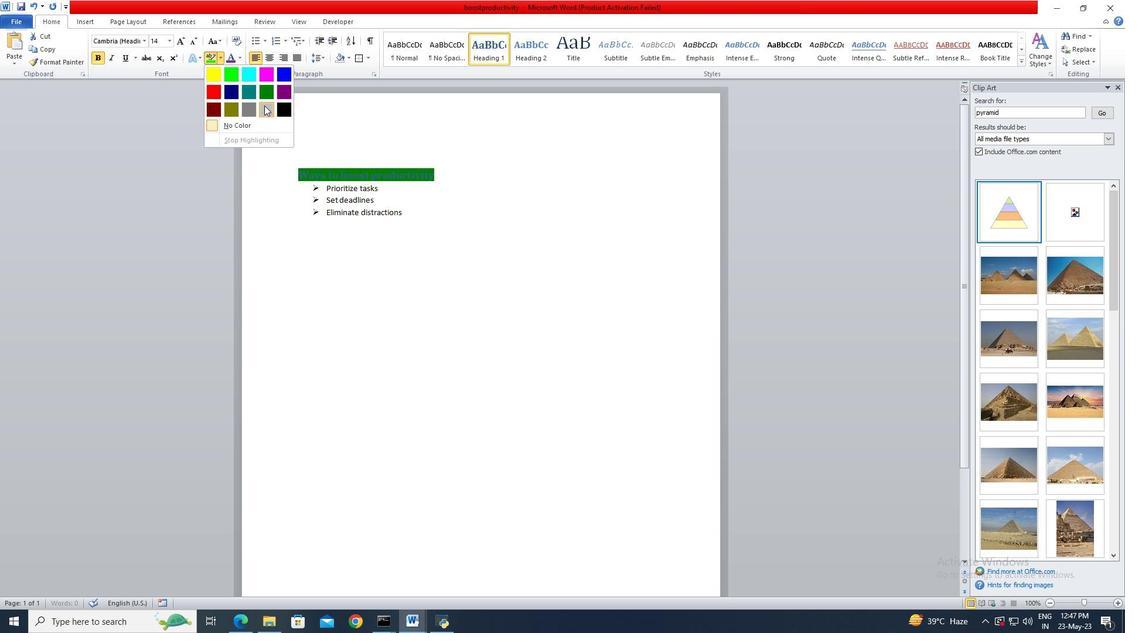 
Action: Mouse pressed left at (266, 107)
Screenshot: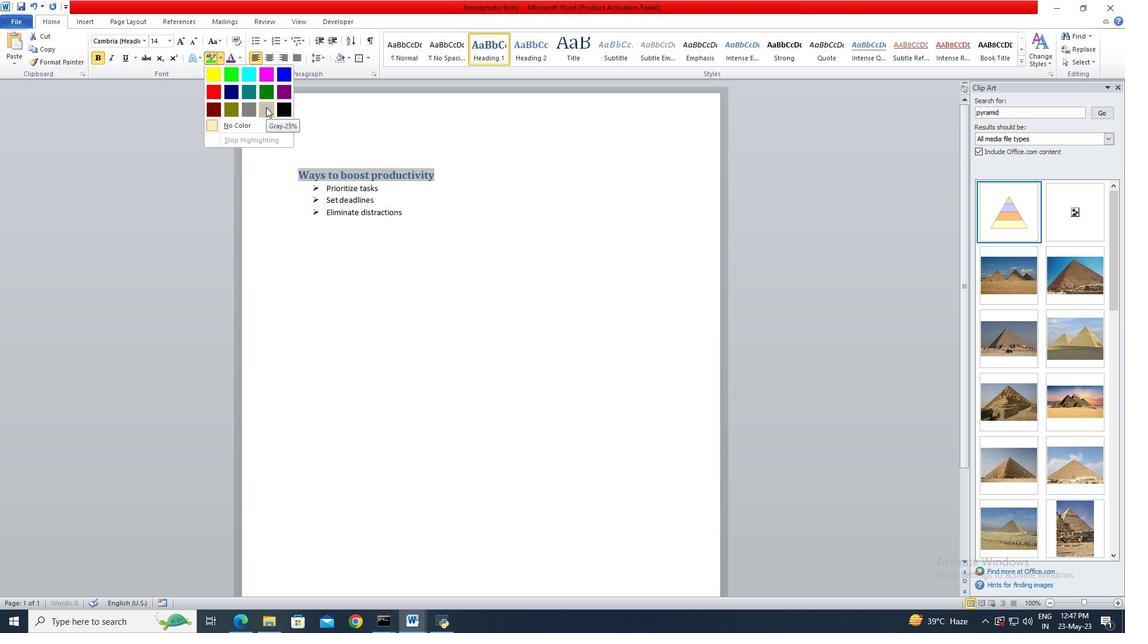 
Action: Mouse moved to (414, 209)
Screenshot: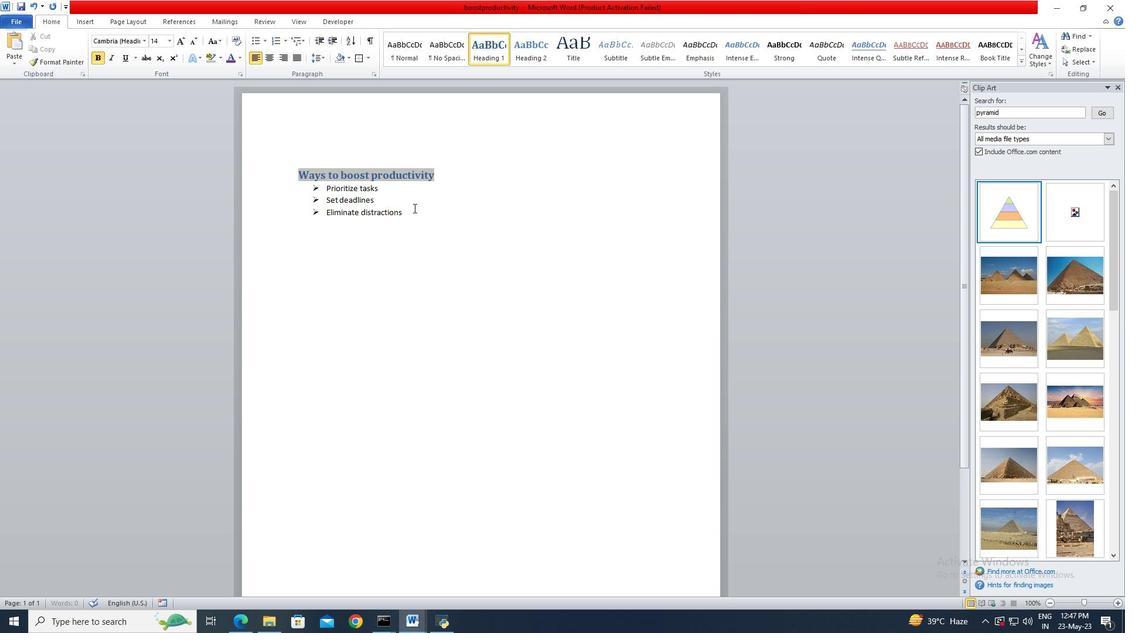 
Action: Key pressed <Key.shift>
Screenshot: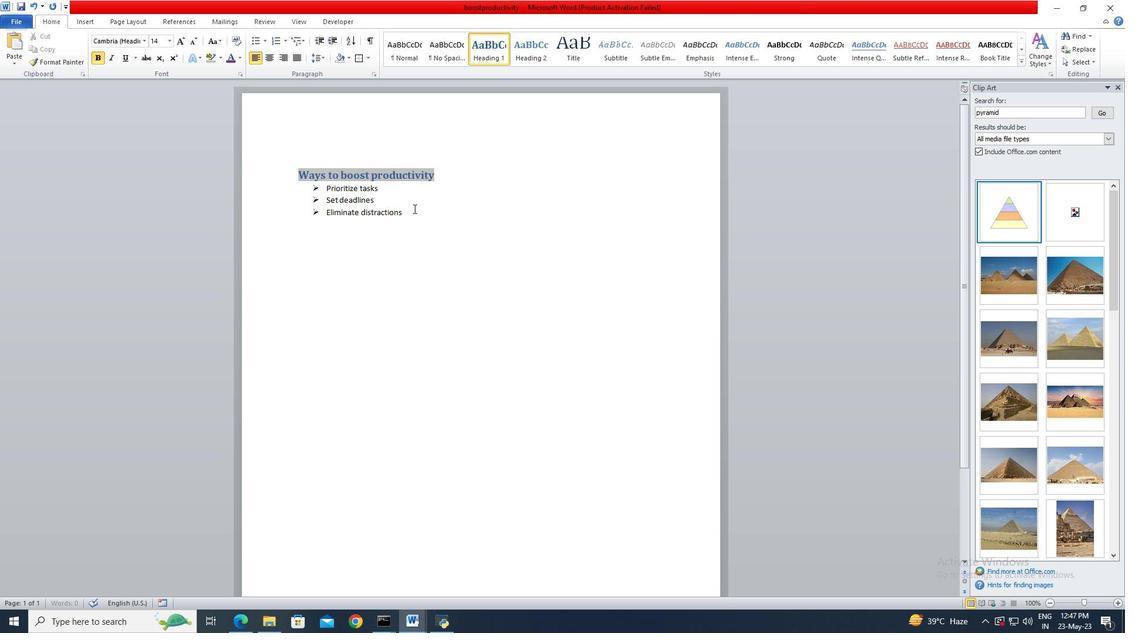 
Action: Mouse moved to (415, 209)
Screenshot: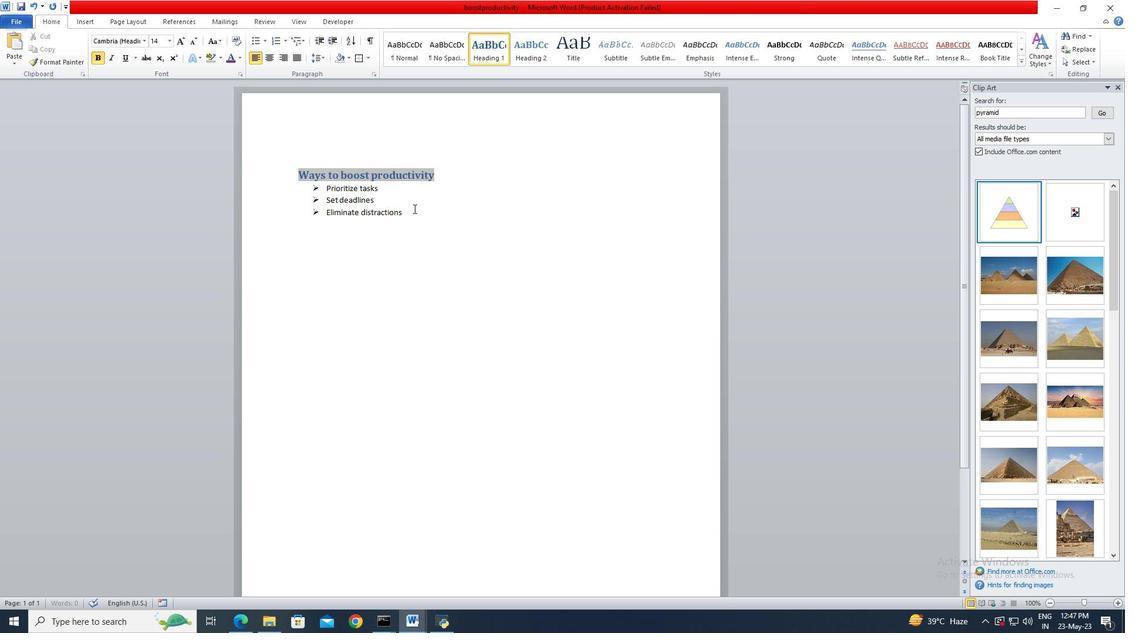 
Action: Mouse pressed left at (415, 209)
Screenshot: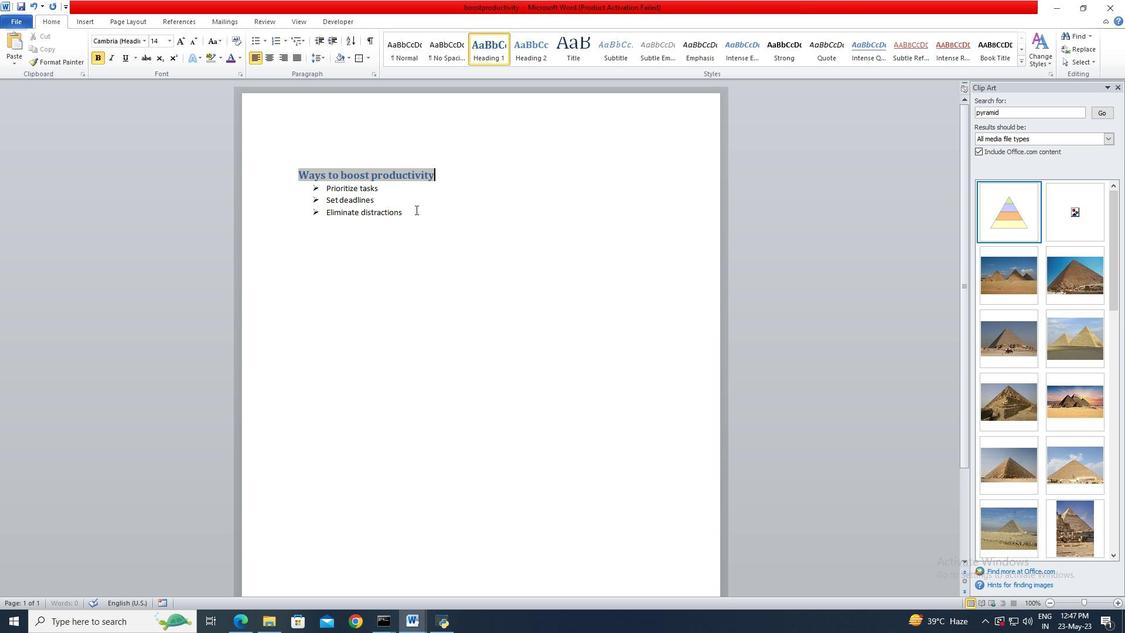 
Action: Mouse moved to (370, 56)
Screenshot: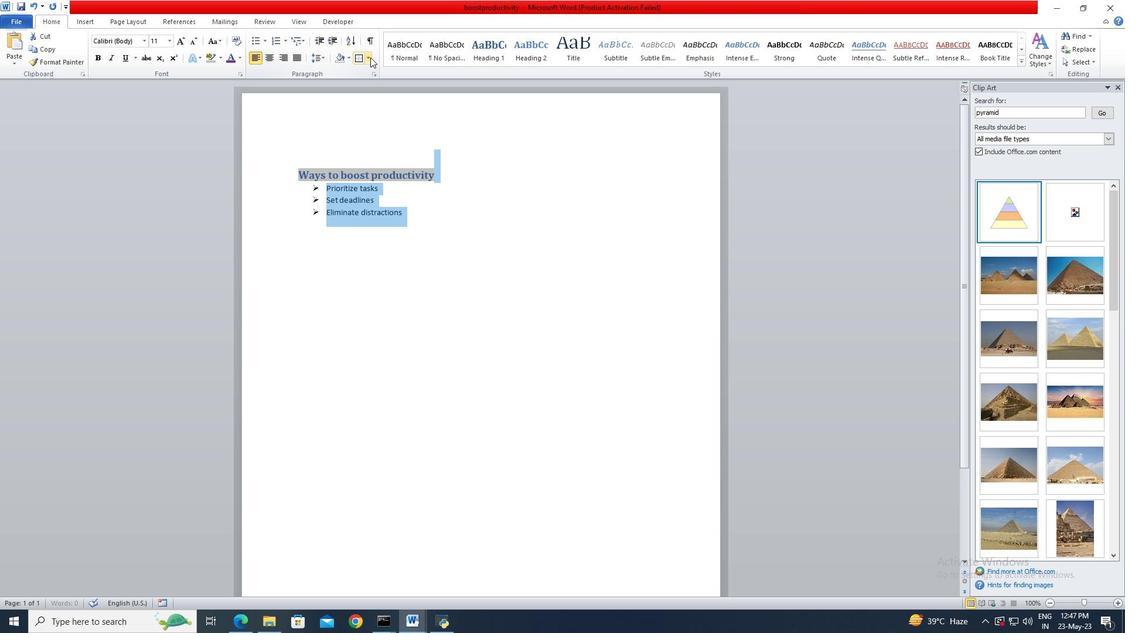 
Action: Mouse pressed left at (370, 56)
Screenshot: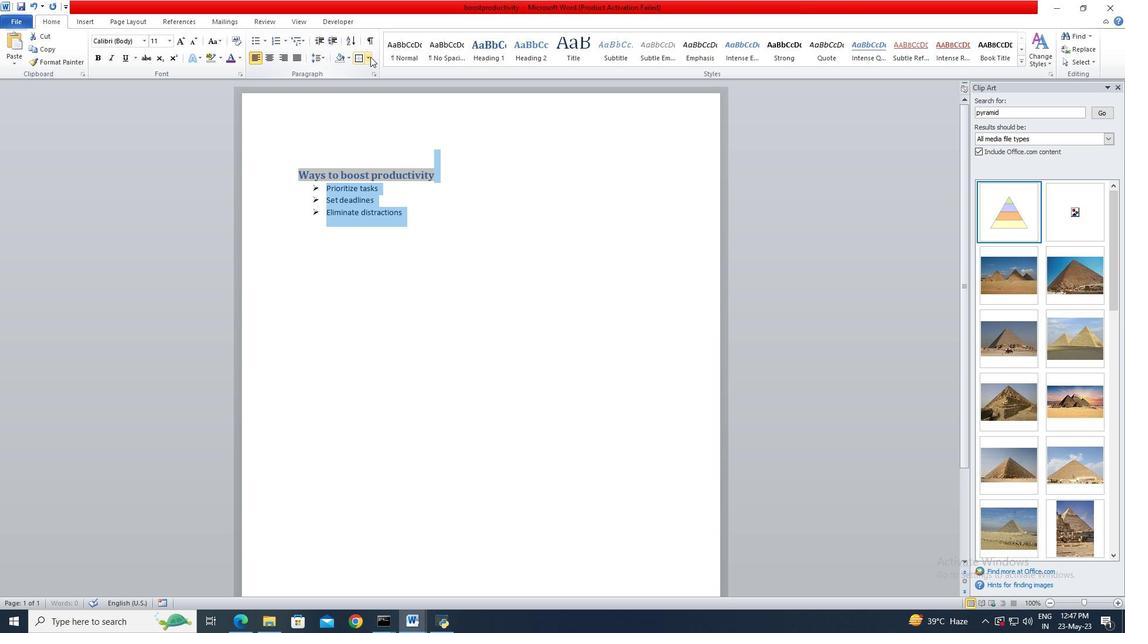 
Action: Mouse moved to (379, 147)
Screenshot: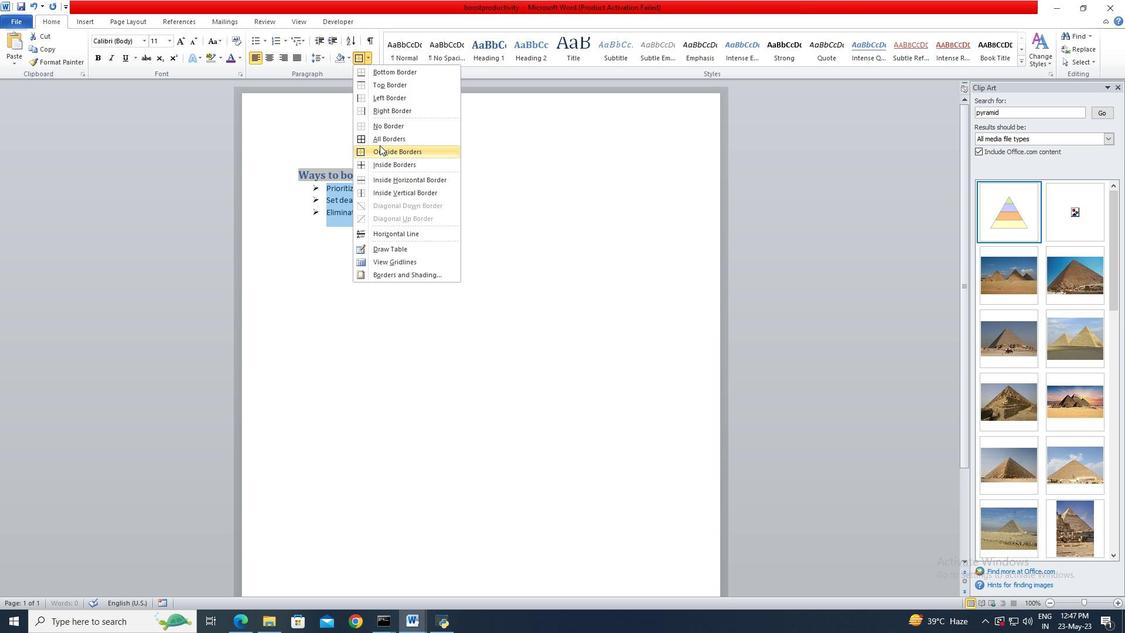 
Action: Mouse pressed left at (379, 147)
Screenshot: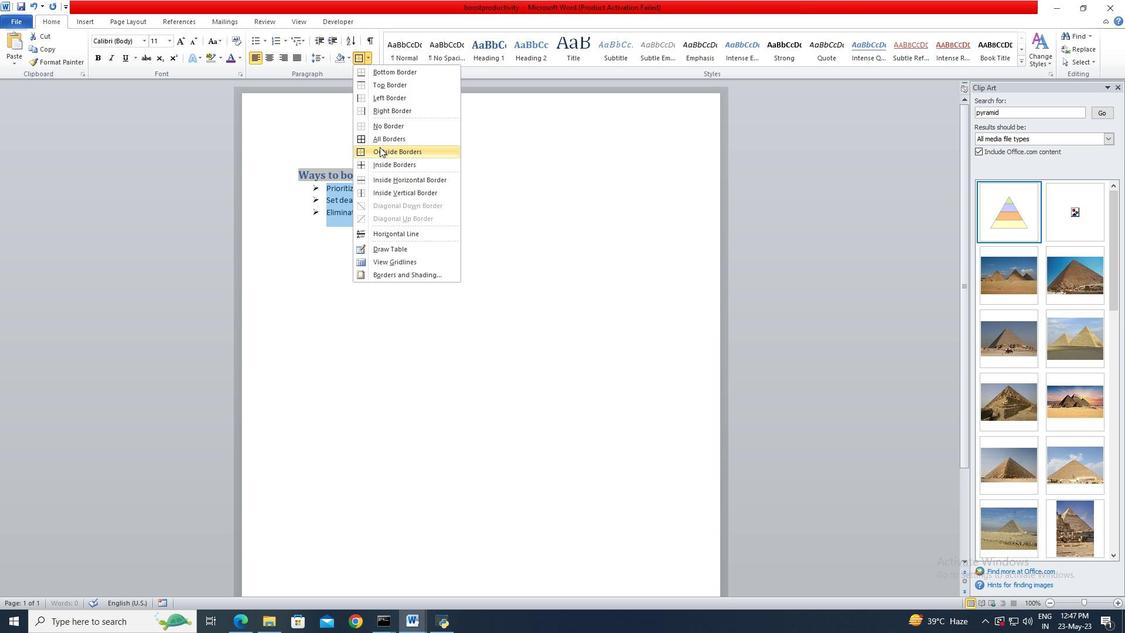 
Action: Mouse moved to (338, 185)
Screenshot: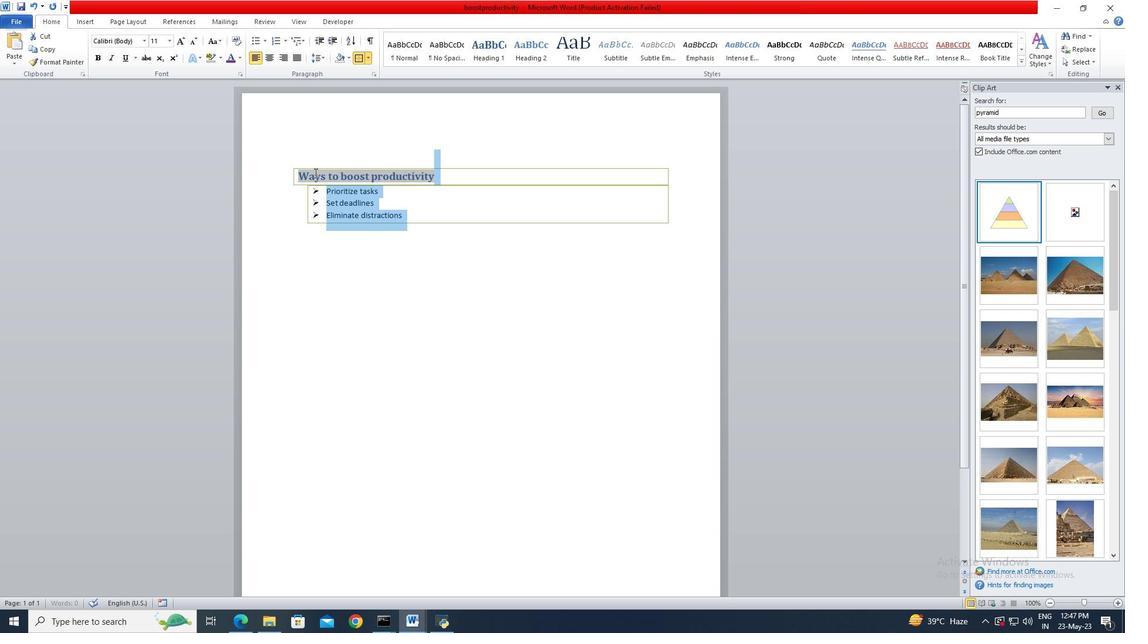 
Action: Mouse pressed left at (338, 185)
Screenshot: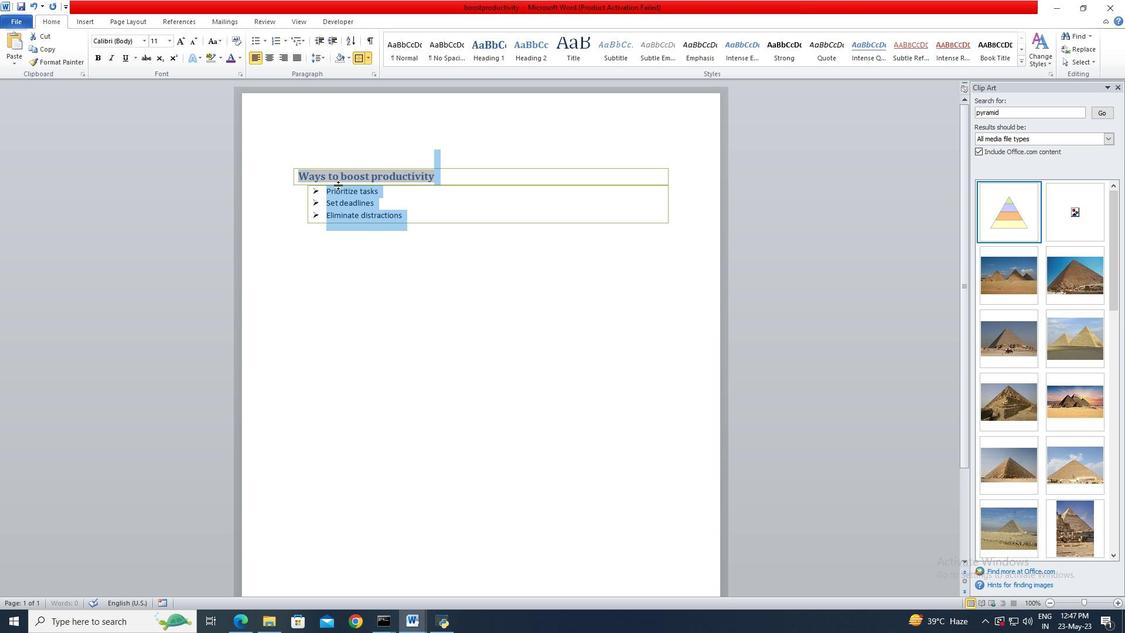 
Action: Mouse moved to (300, 171)
Screenshot: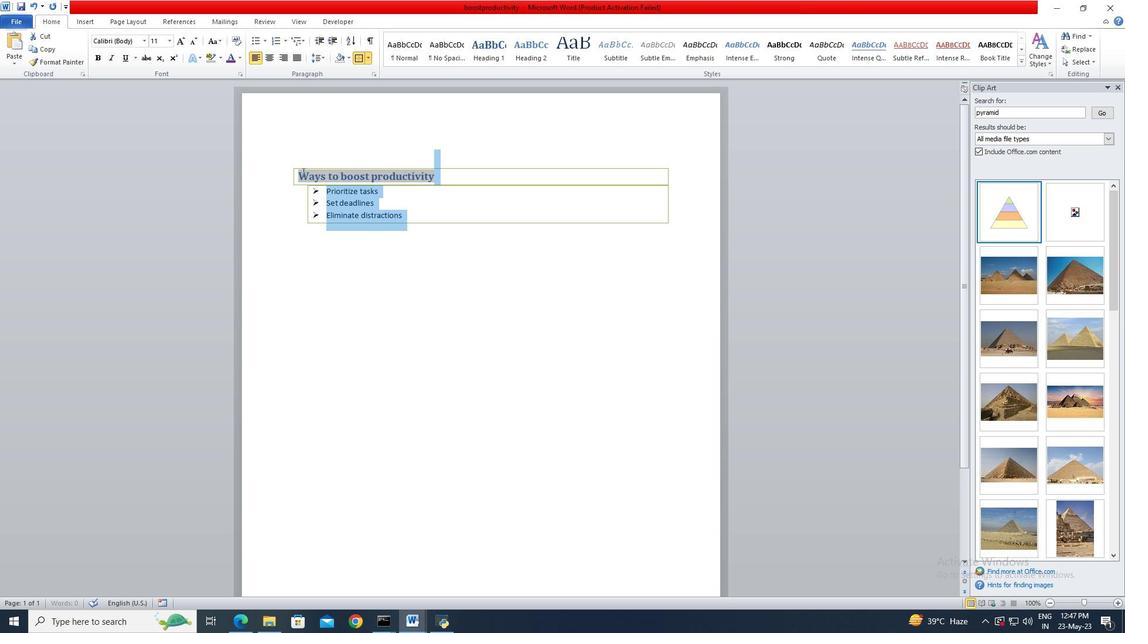 
Action: Mouse pressed left at (300, 171)
Screenshot: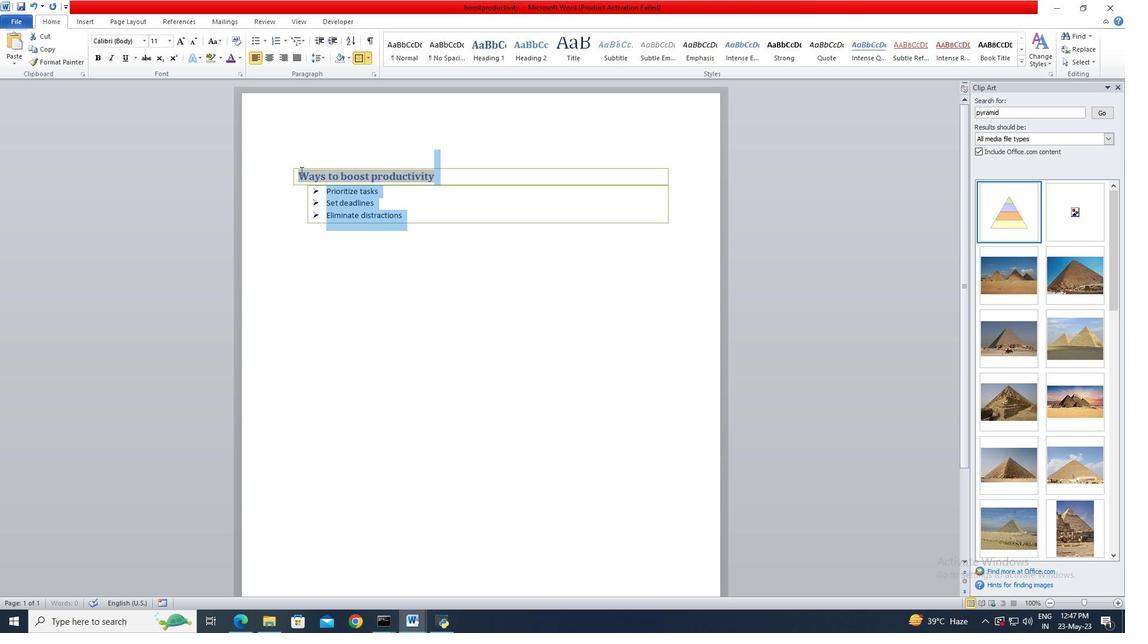 
Action: Mouse moved to (441, 174)
Screenshot: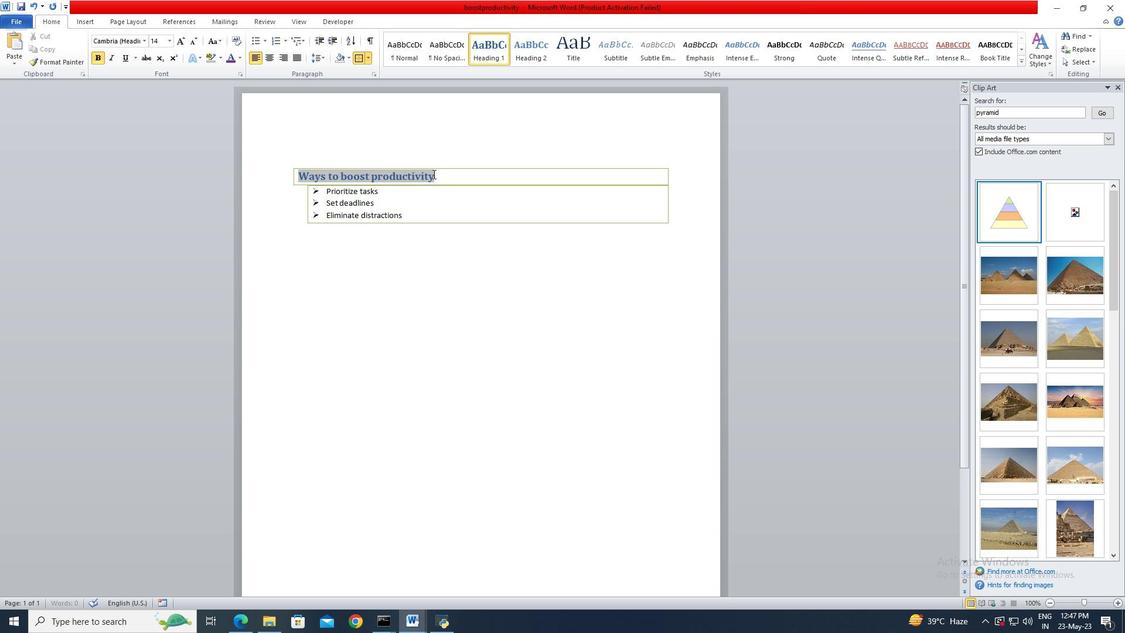 
Action: Key pressed <Key.shift>
Screenshot: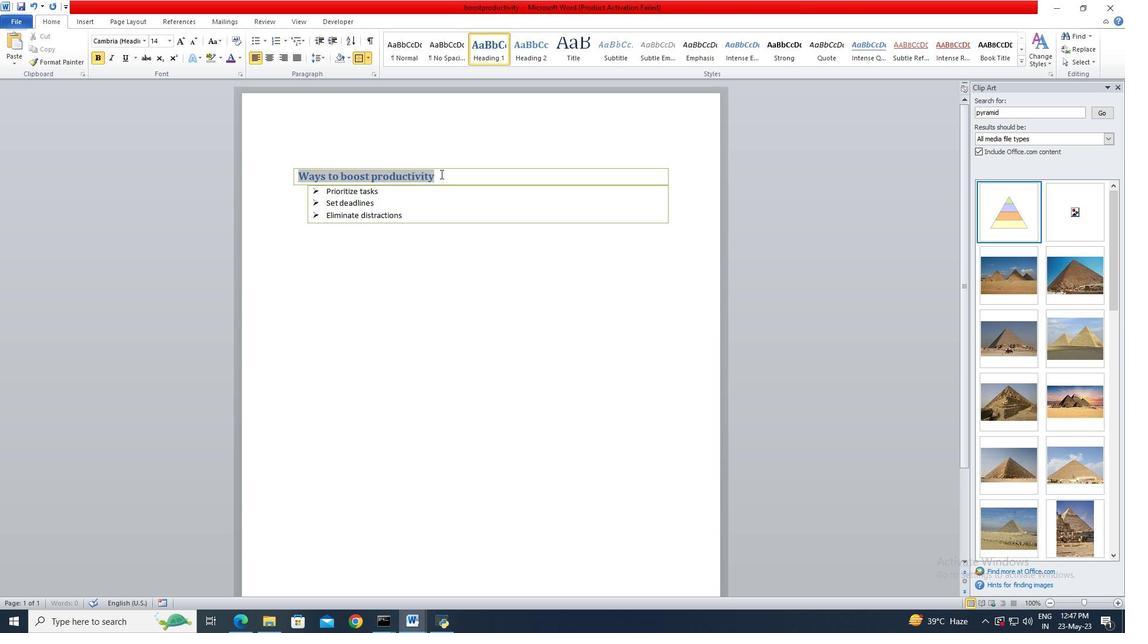 
Action: Mouse pressed left at (441, 174)
Screenshot: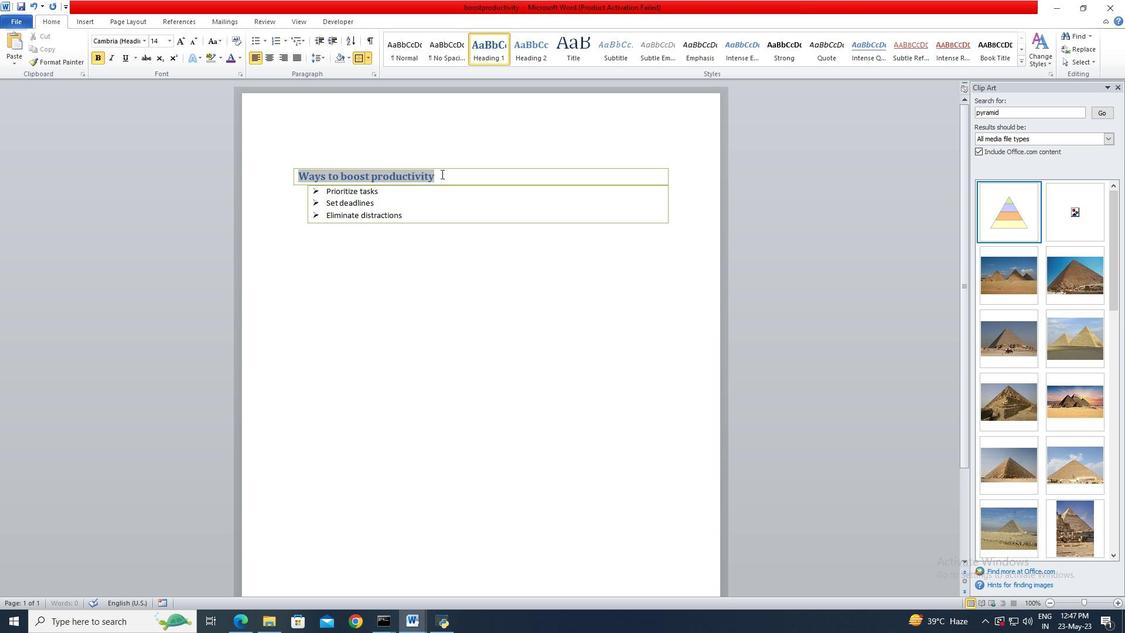
Action: Mouse moved to (168, 35)
Screenshot: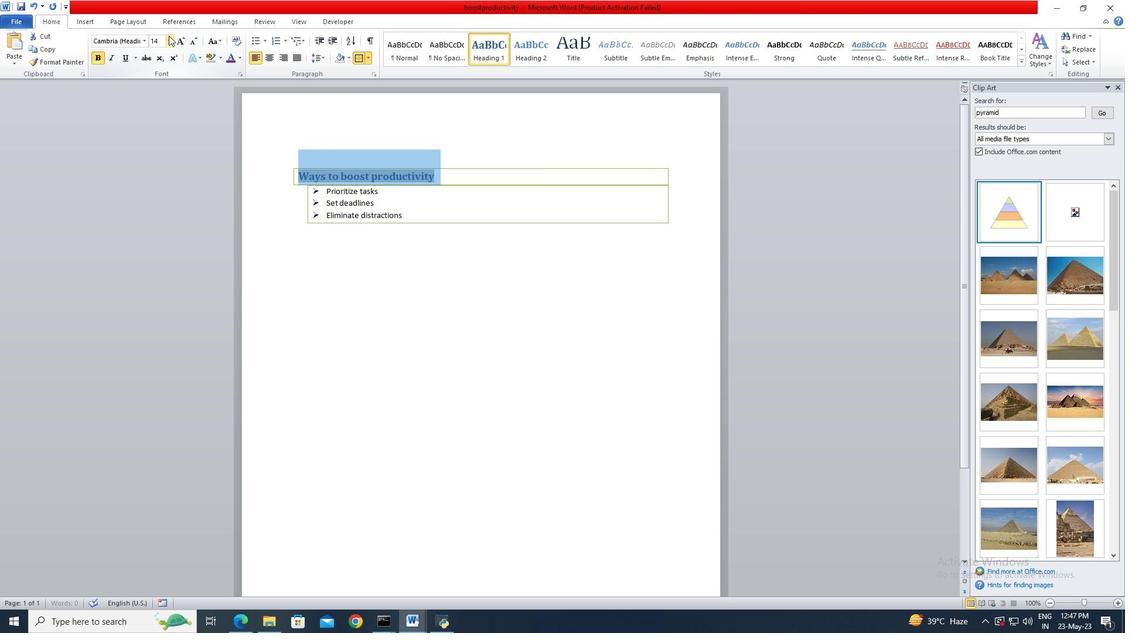 
Action: Mouse pressed left at (168, 35)
Screenshot: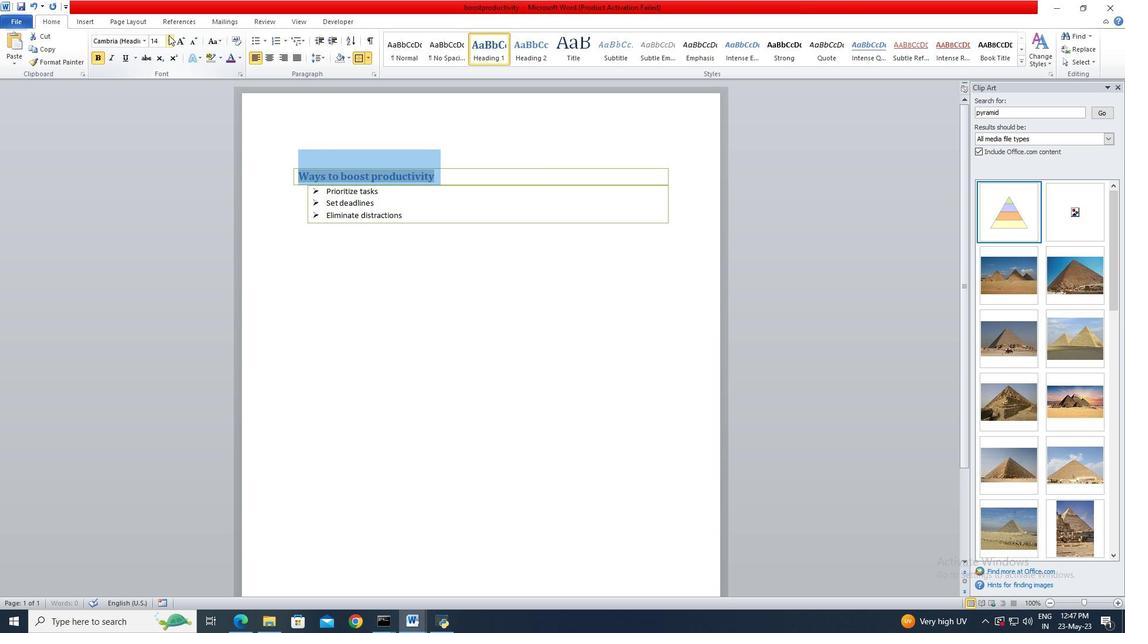 
Action: Mouse moved to (158, 143)
Screenshot: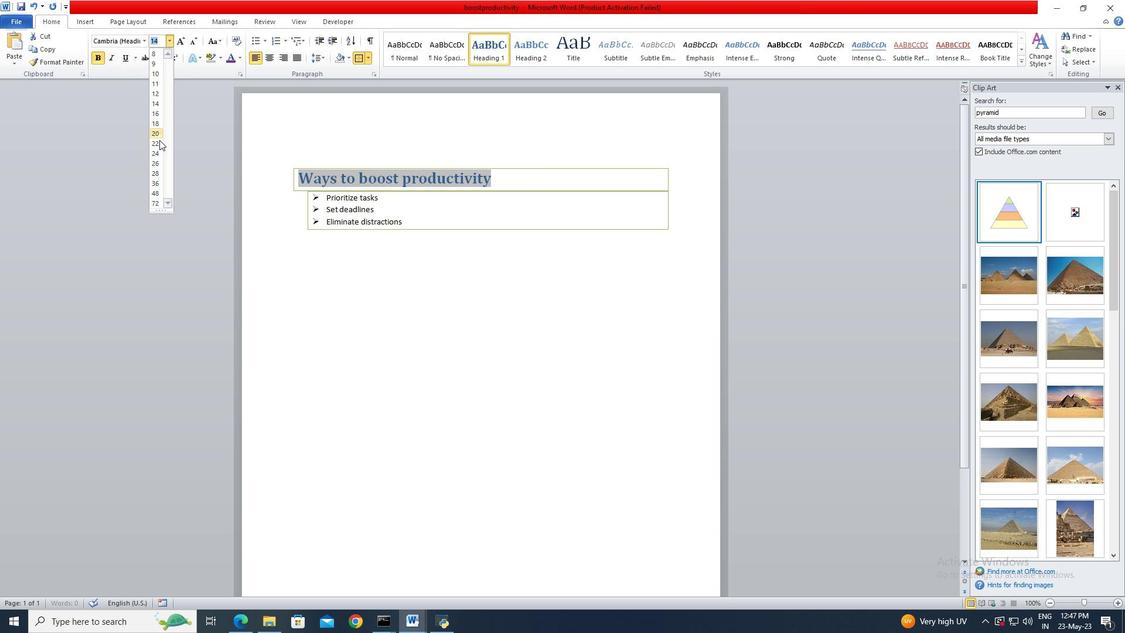 
Action: Mouse pressed left at (158, 143)
Screenshot: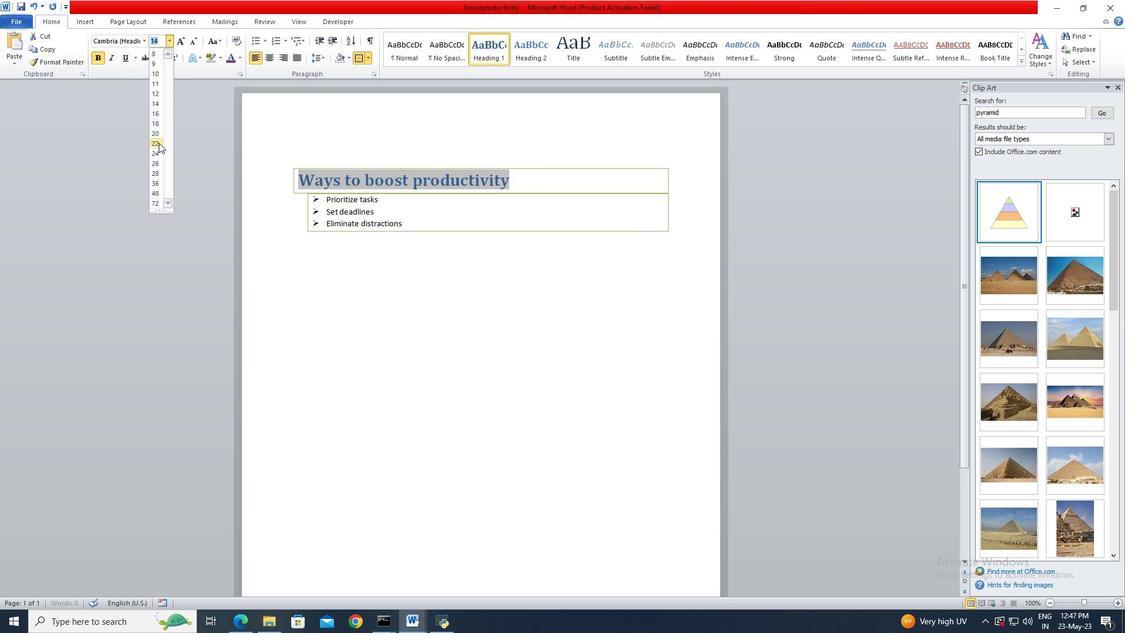
Action: Mouse moved to (324, 202)
Screenshot: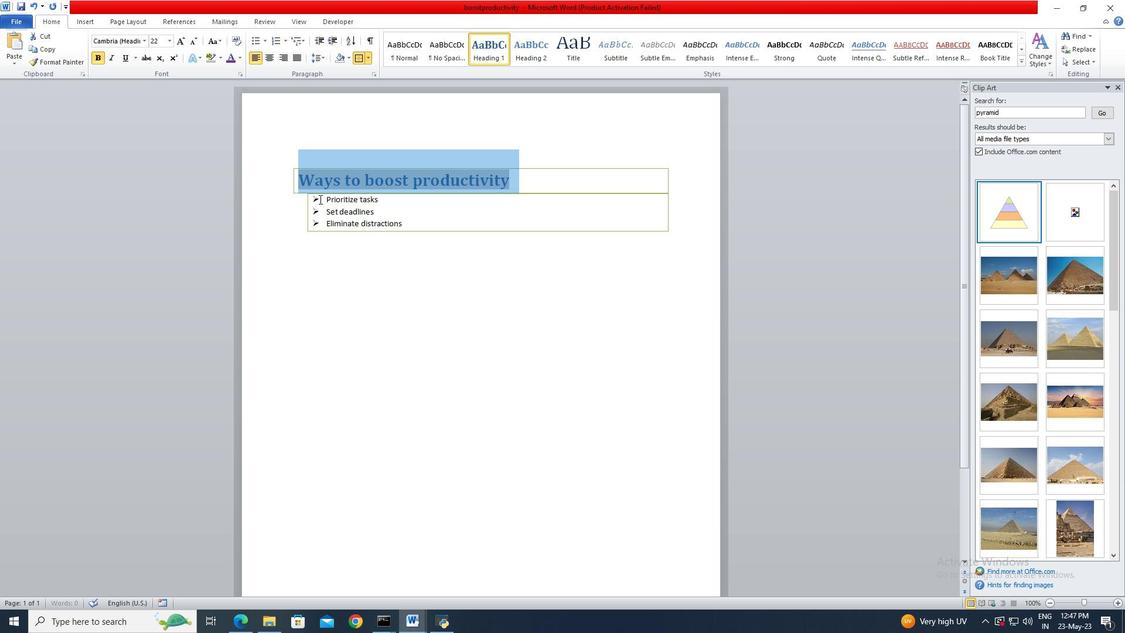 
Action: Mouse pressed left at (324, 202)
Screenshot: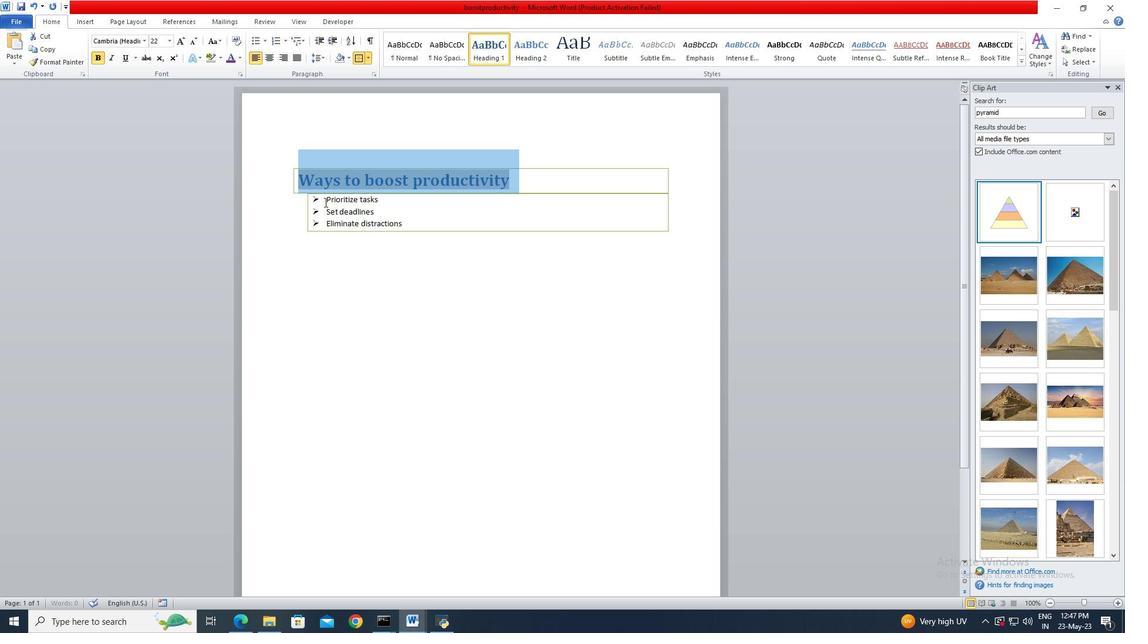 
Action: Mouse moved to (412, 226)
Screenshot: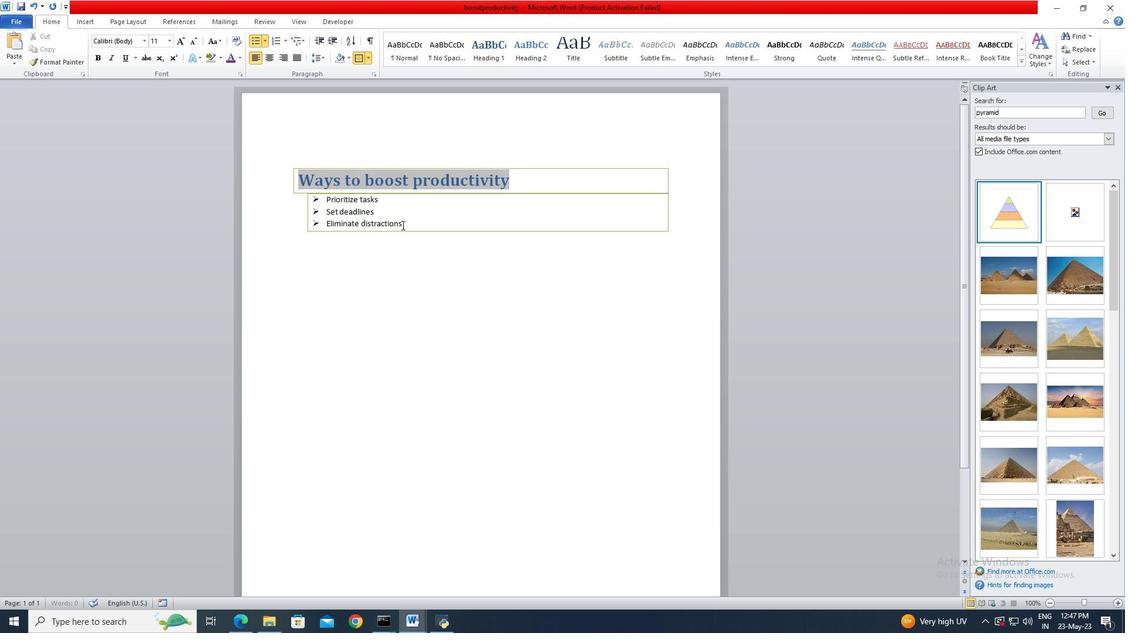 
Action: Key pressed <Key.shift>
Screenshot: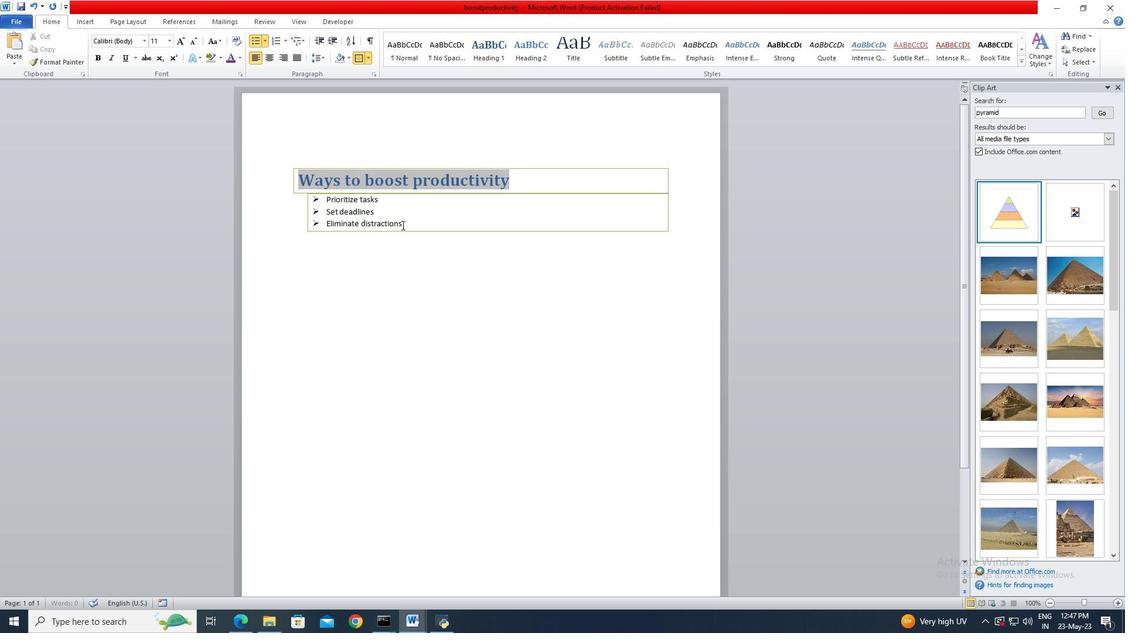 
Action: Mouse moved to (415, 227)
Screenshot: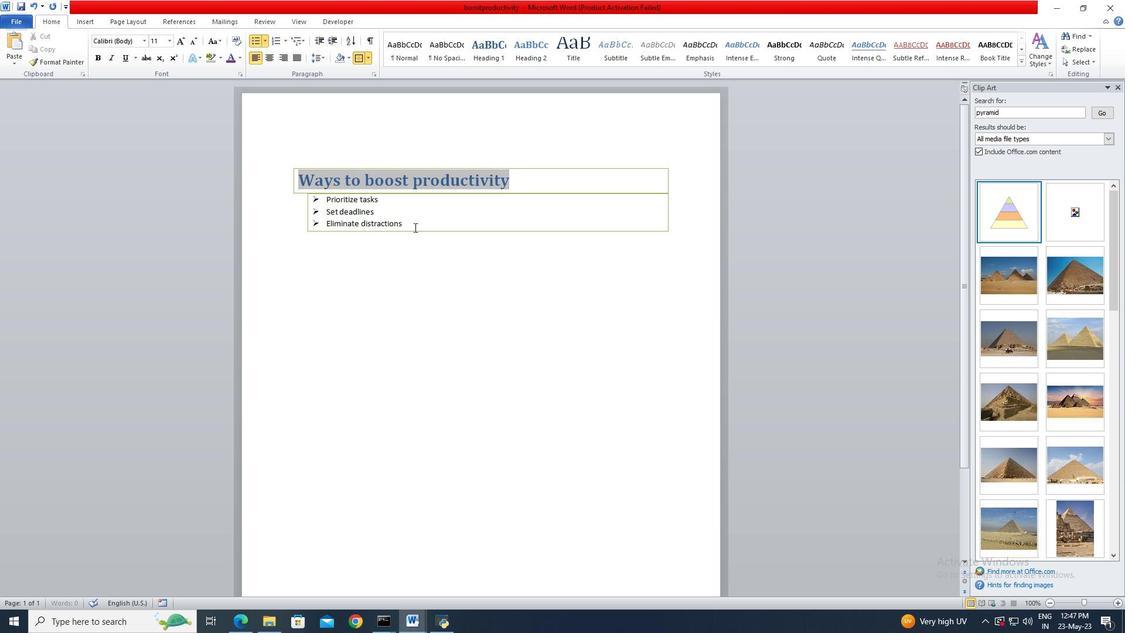 
Action: Key pressed <Key.shift><Key.shift><Key.shift>
Screenshot: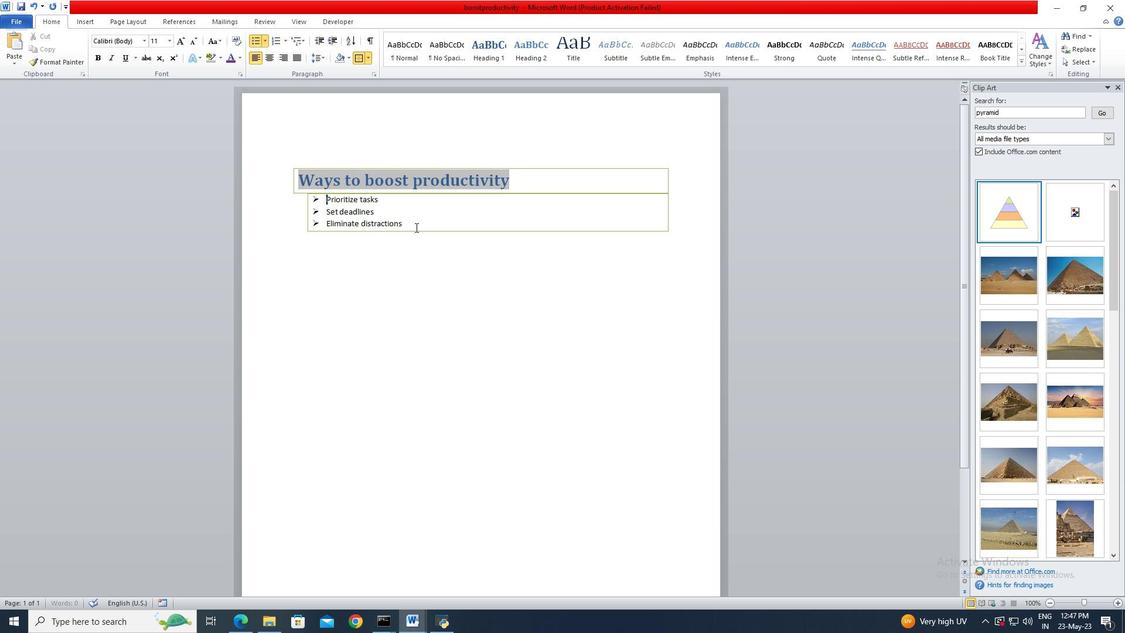 
Action: Mouse pressed left at (415, 227)
Screenshot: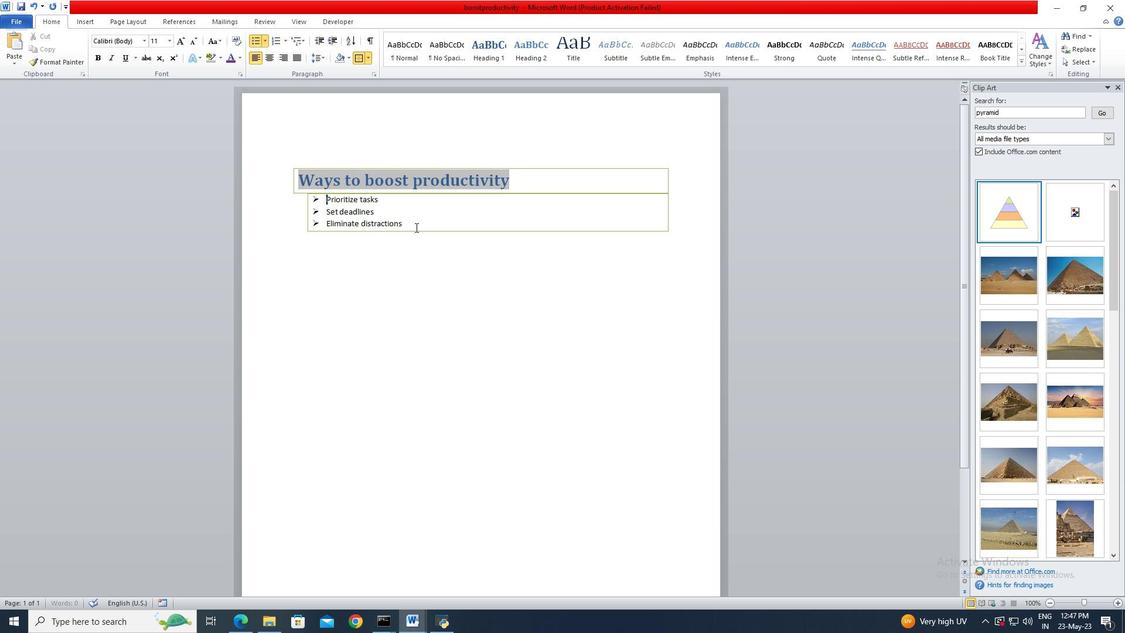 
Action: Key pressed <Key.shift><Key.shift><Key.shift><Key.shift><Key.shift><Key.shift>
Screenshot: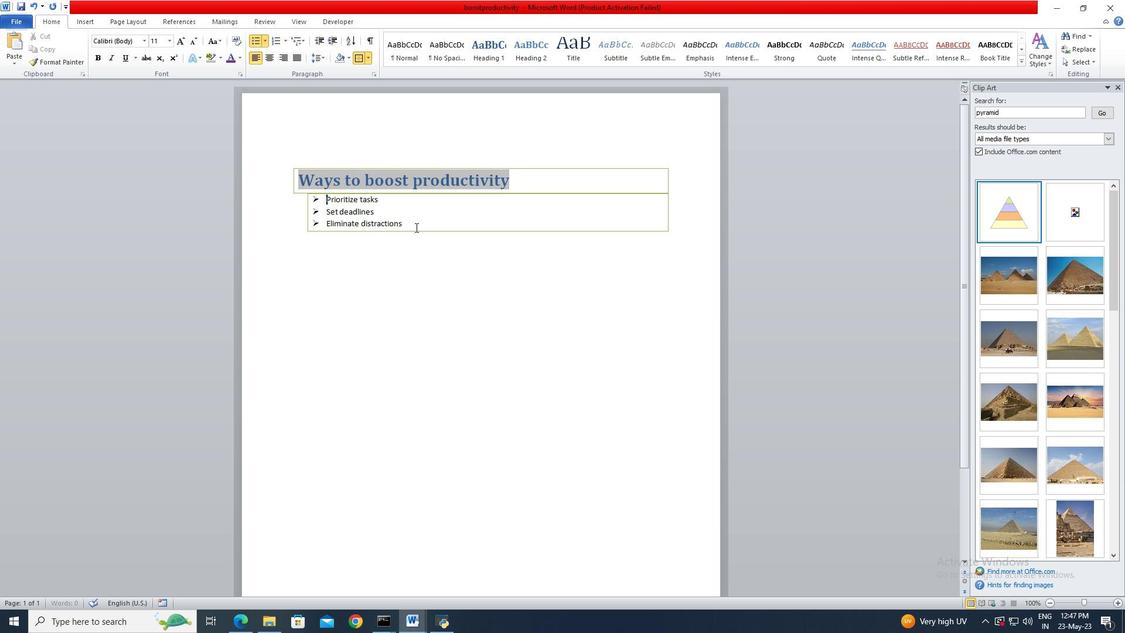 
Action: Mouse moved to (172, 43)
Screenshot: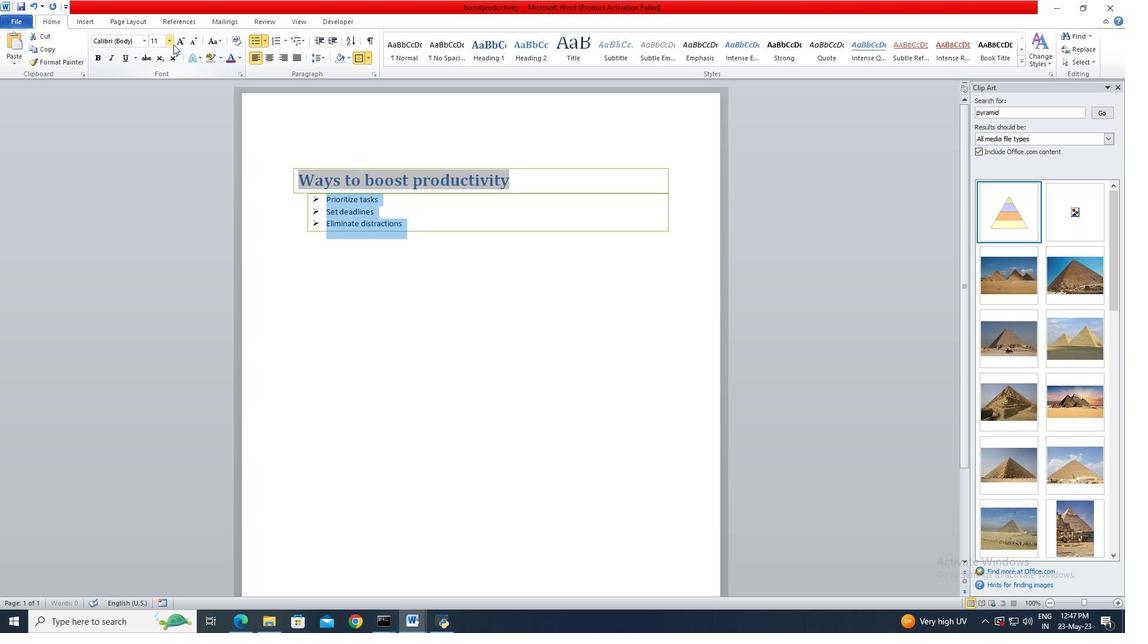 
Action: Mouse pressed left at (172, 43)
Screenshot: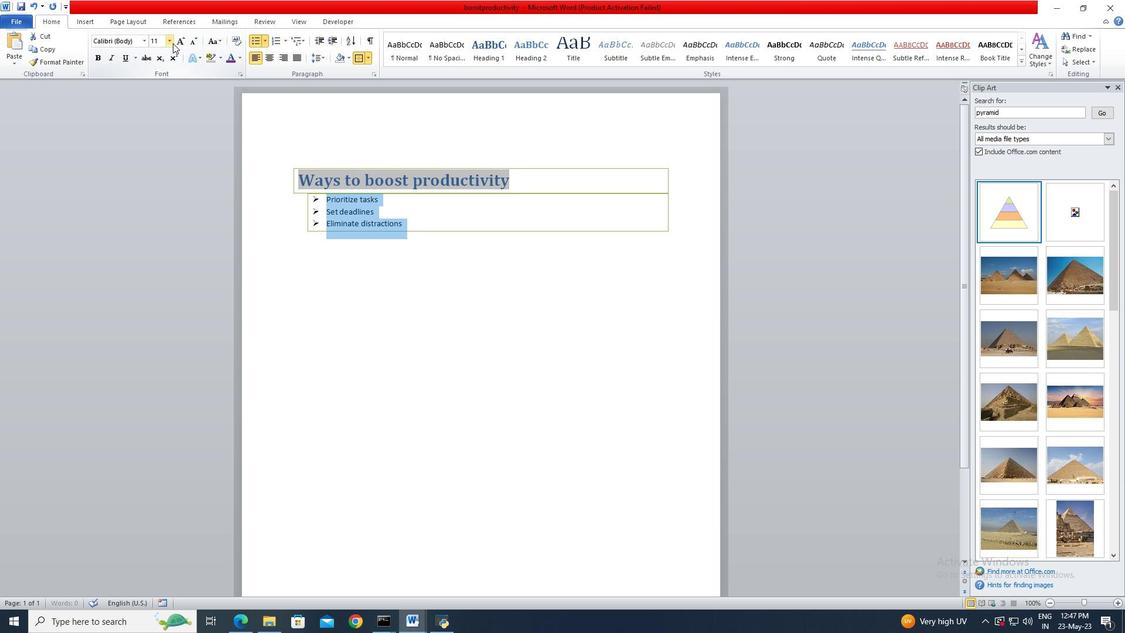 
Action: Mouse moved to (161, 140)
Screenshot: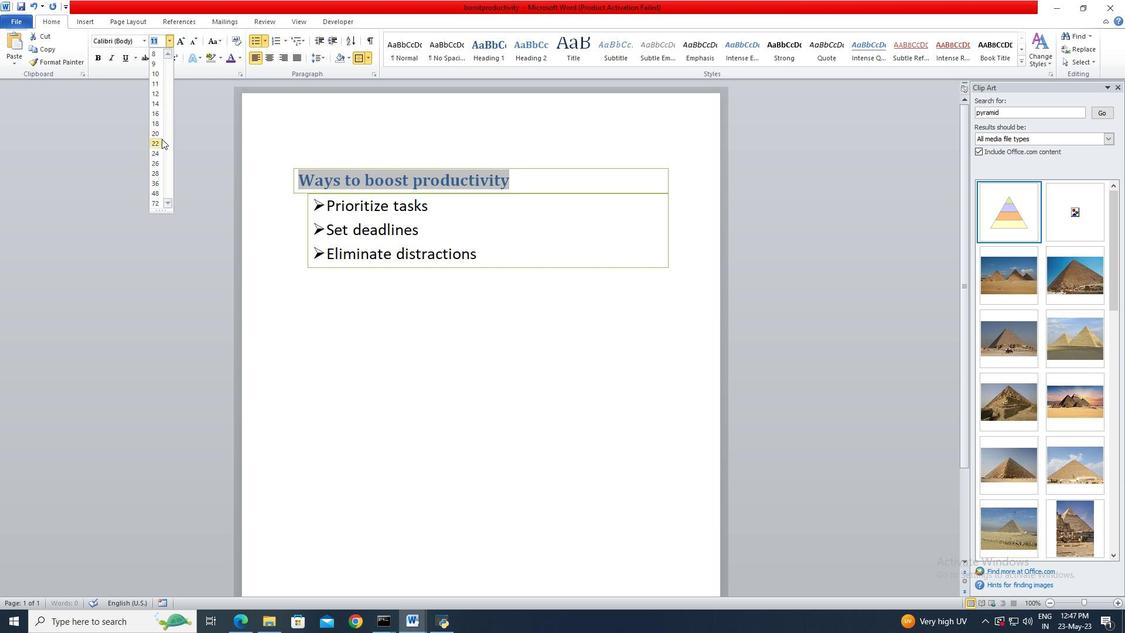 
Action: Mouse pressed left at (161, 140)
Screenshot: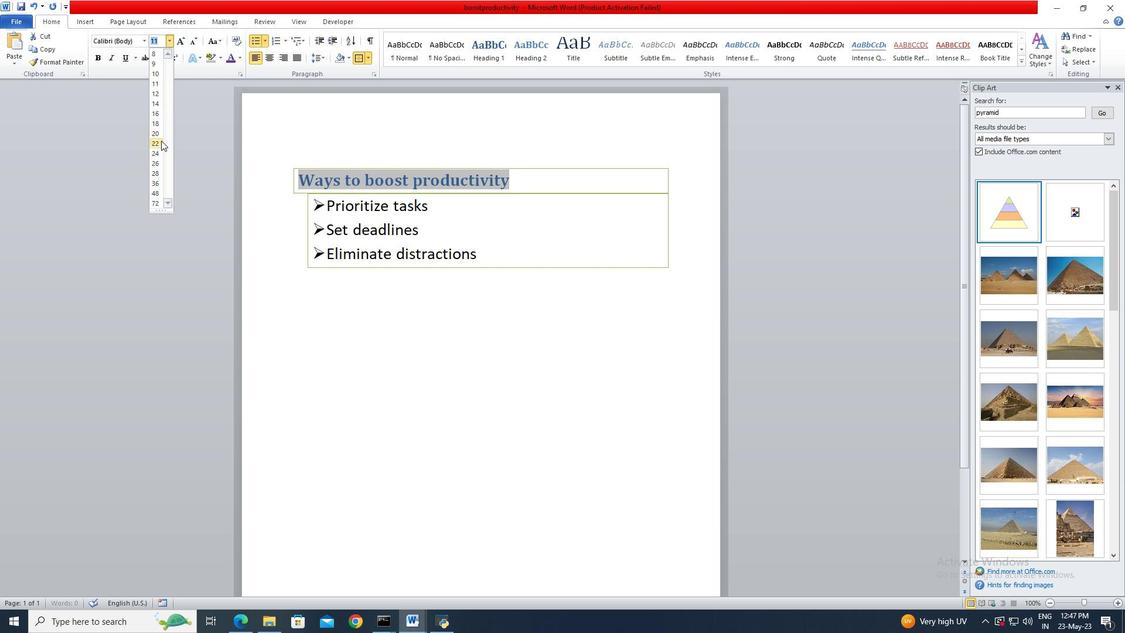 
Action: Mouse moved to (502, 253)
Screenshot: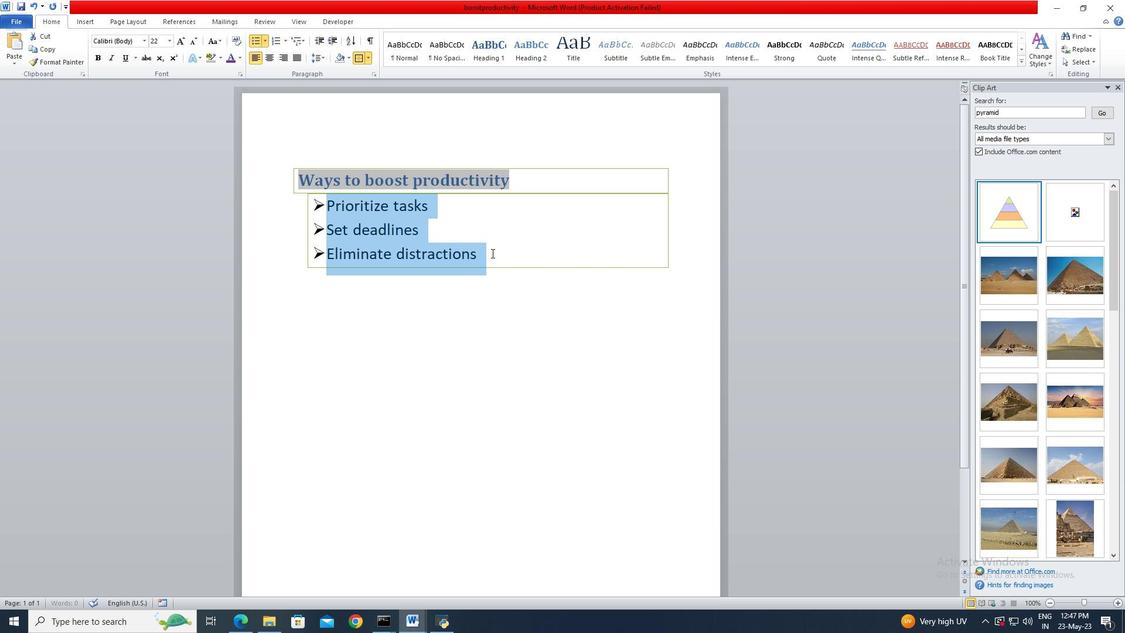 
Action: Mouse pressed left at (502, 253)
Screenshot: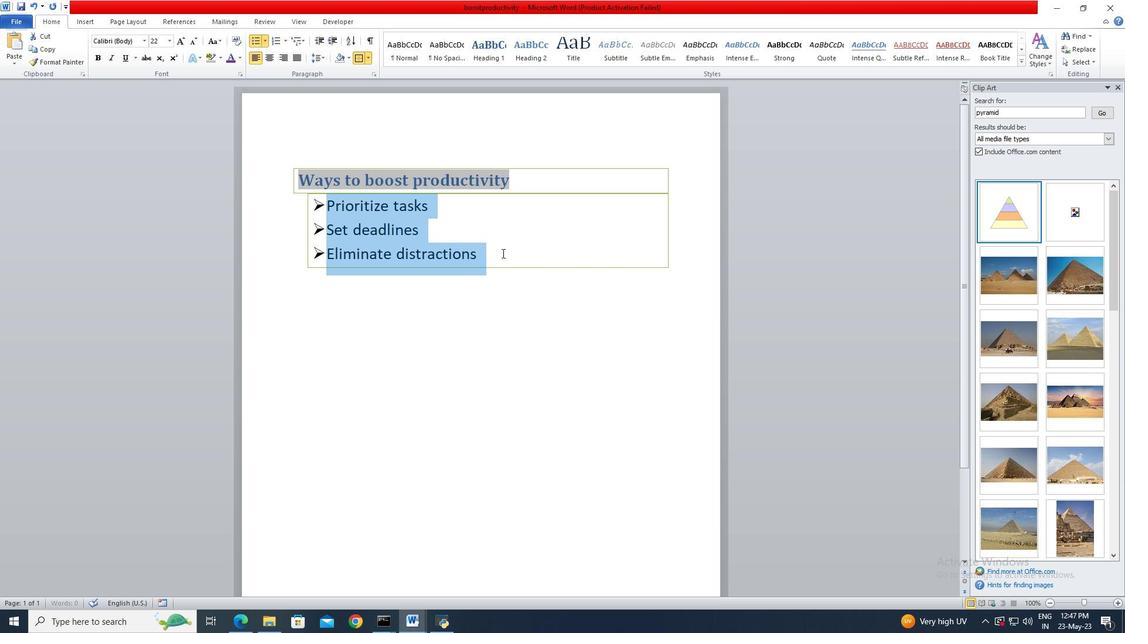 
